 Task: Add an event with the title Second Client Appreciation Luncheon, date '2023/12/19', time 7:00 AM to 9:00 AMand add a description: Problem-Solving Activities aims to develop the problem-solving capabilities of your team members, enhance collaboration, and foster a culture of innovation within your organization. By immersing themselves in these activities, participants will gain valuable insights, strengthen their problem-solving skills, and develop a shared sense of purpose and accomplishment., put the event into Red category . Add location for the event as: Barcelona, Spain, logged in from the account softage.8@softage.netand send the event invitation to softage.10@softage.net and softage.6@softage.net. Set a reminder for the event 30 minutes before
Action: Mouse moved to (104, 152)
Screenshot: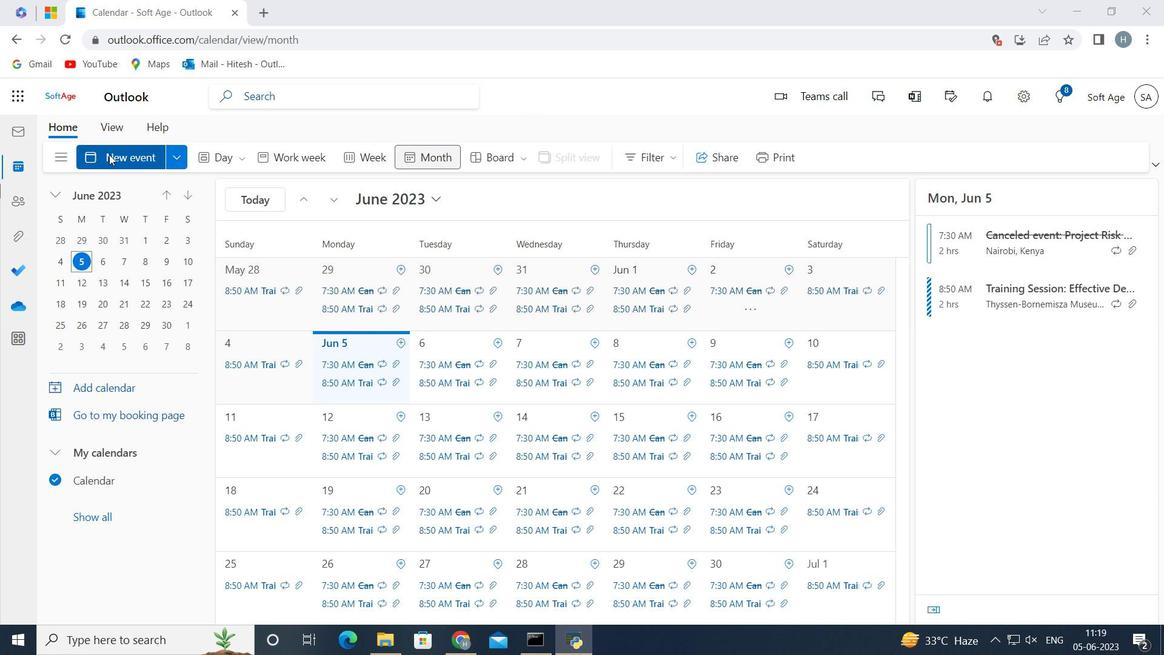 
Action: Mouse pressed left at (104, 152)
Screenshot: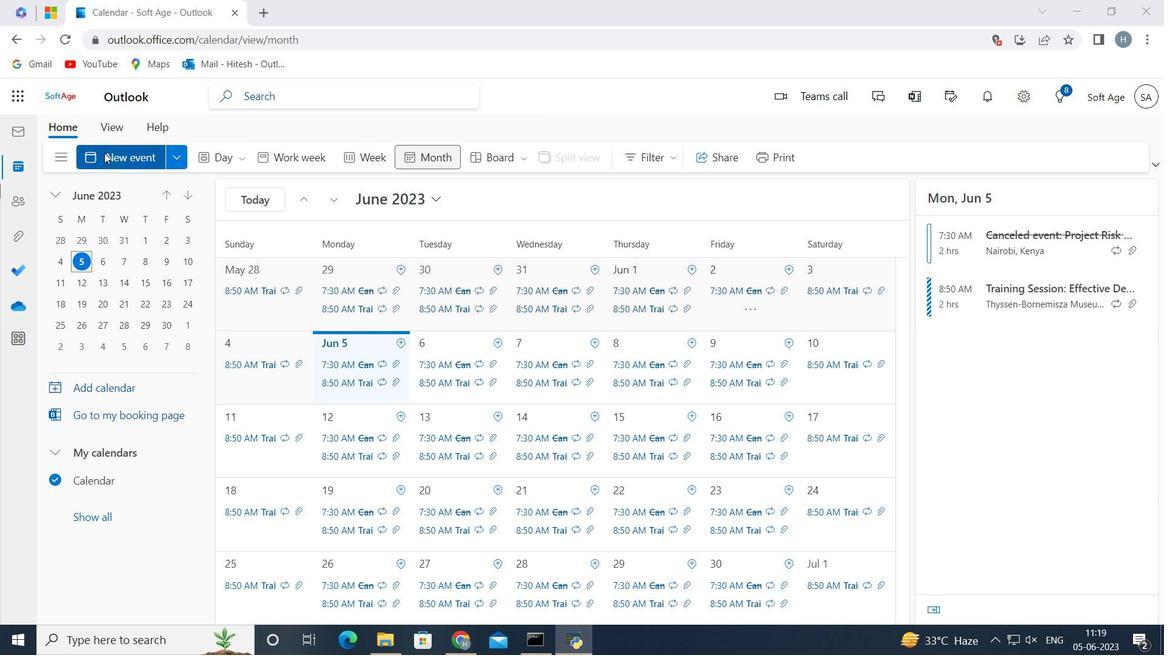 
Action: Mouse moved to (308, 248)
Screenshot: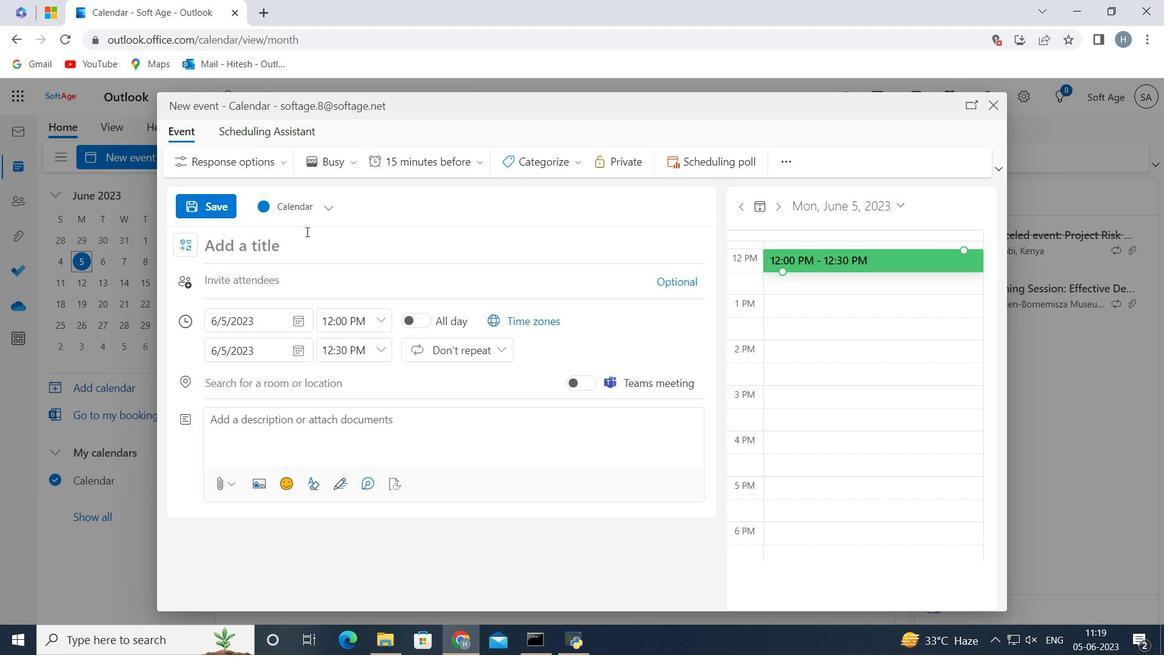 
Action: Mouse pressed left at (308, 248)
Screenshot: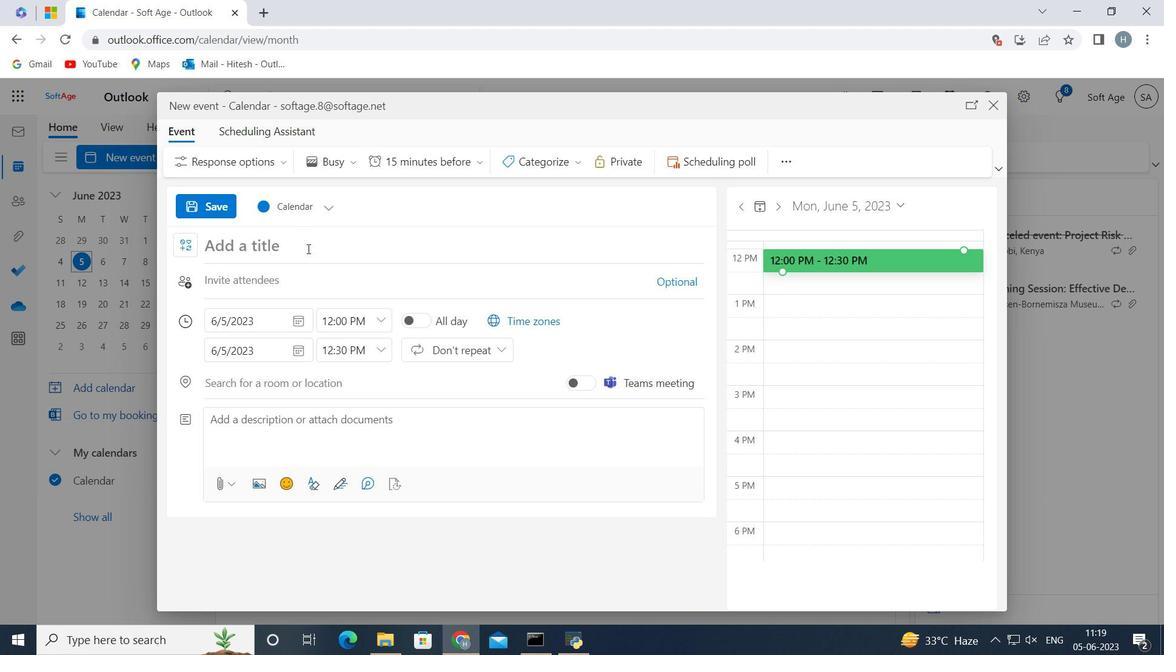 
Action: Key pressed <Key.shift>Second<Key.space><Key.shift>Client<Key.space><Key.shift>Appreciation<Key.space><Key.shift>Luncheon<Key.space>
Screenshot: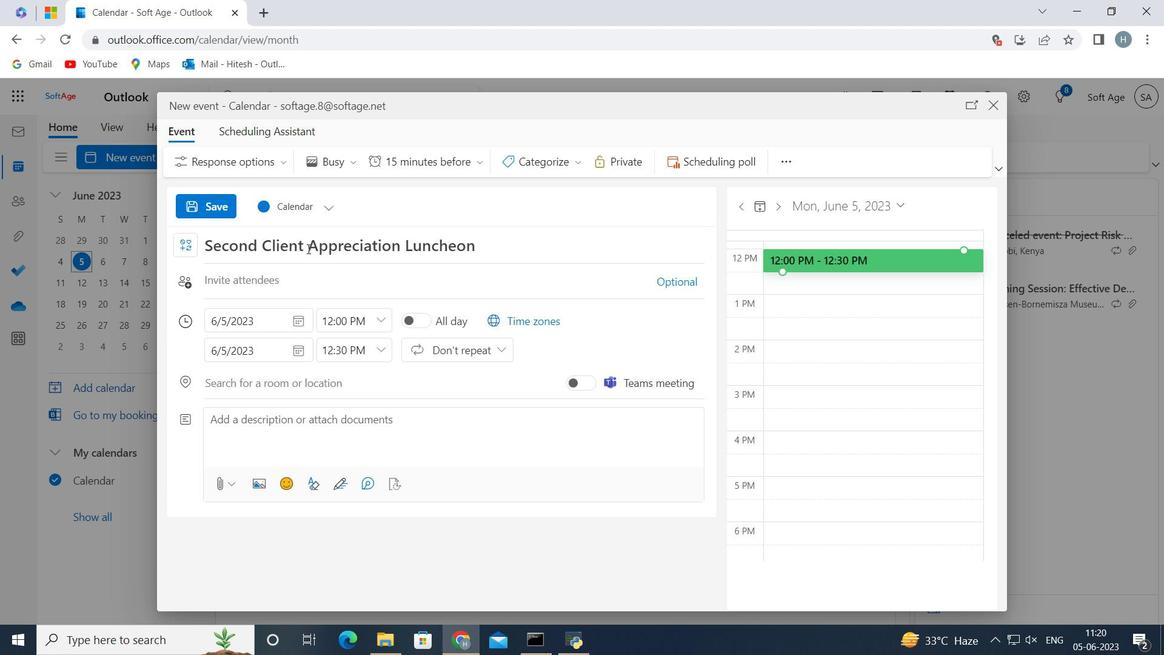 
Action: Mouse moved to (300, 317)
Screenshot: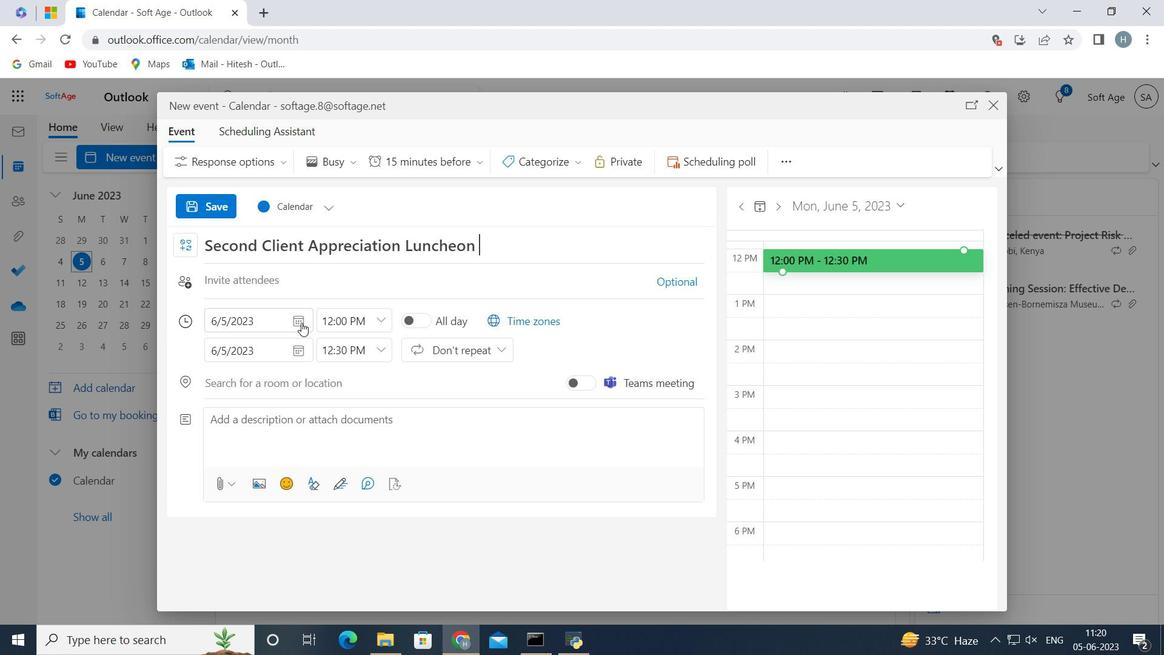 
Action: Mouse pressed left at (300, 317)
Screenshot: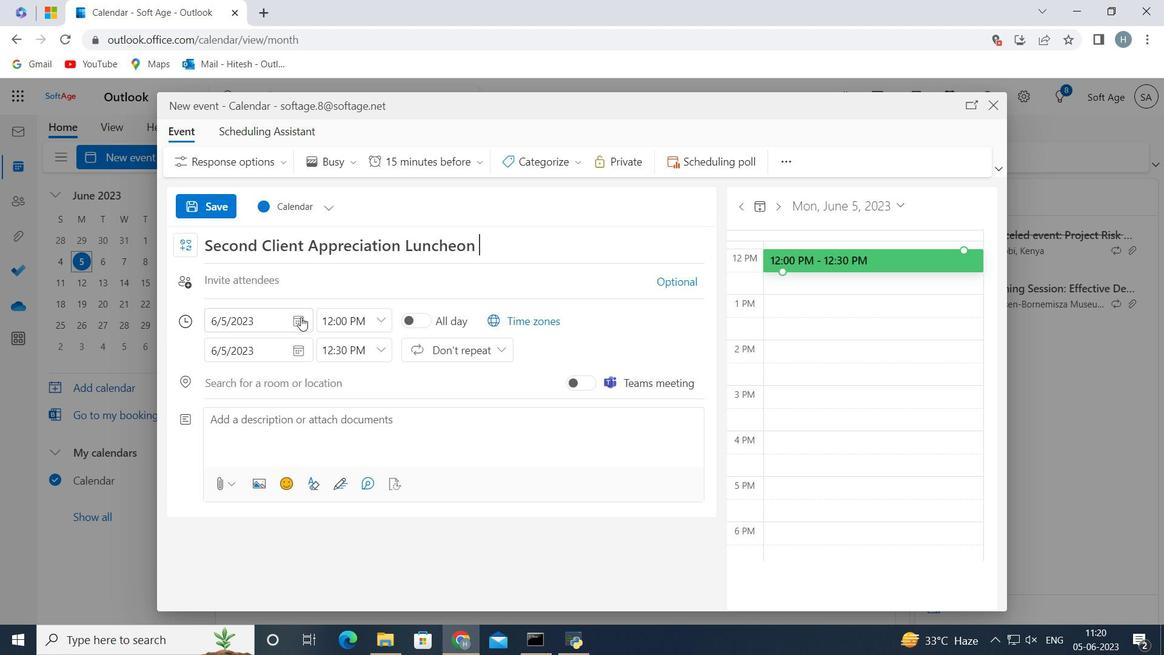 
Action: Mouse moved to (269, 347)
Screenshot: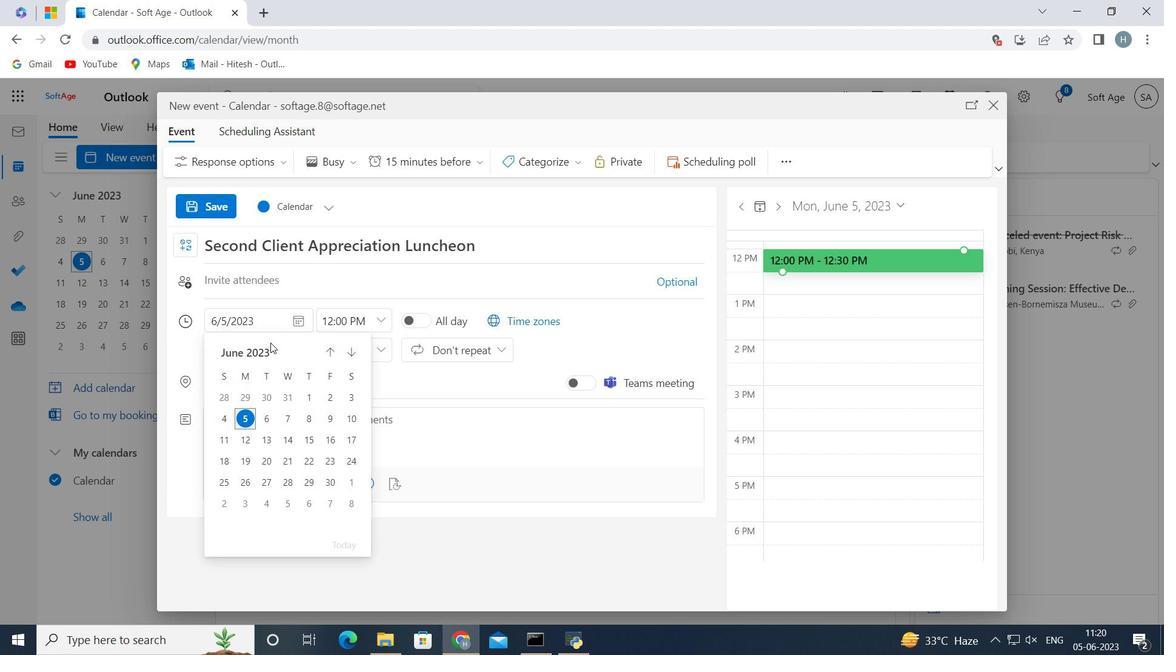 
Action: Mouse pressed left at (269, 347)
Screenshot: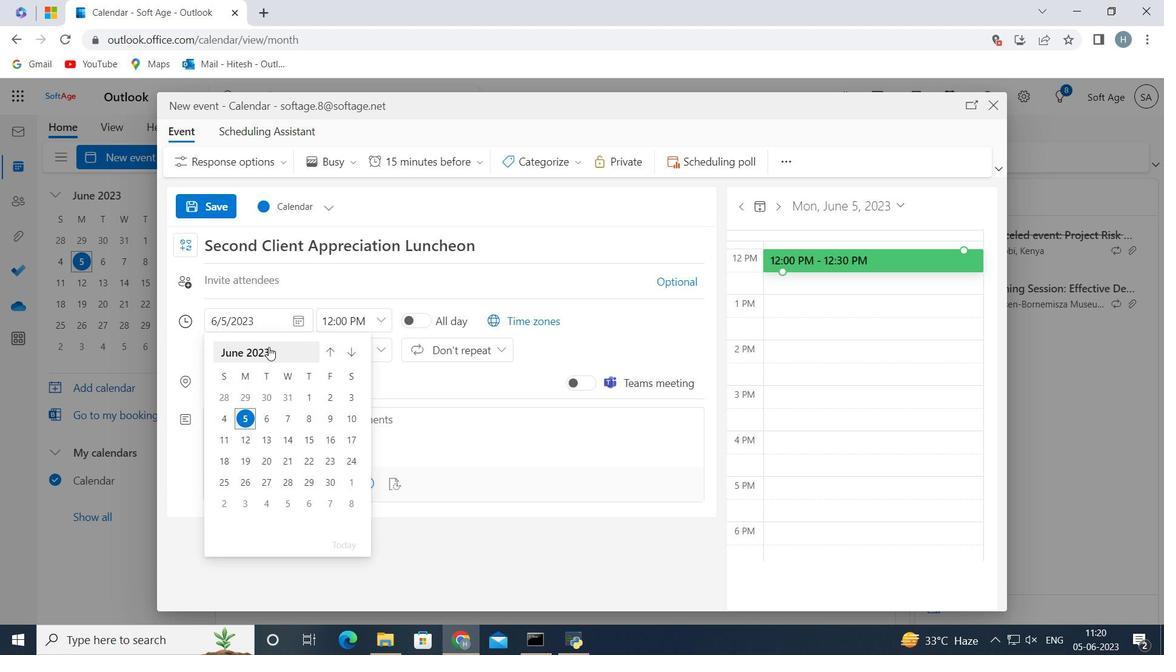 
Action: Mouse moved to (350, 462)
Screenshot: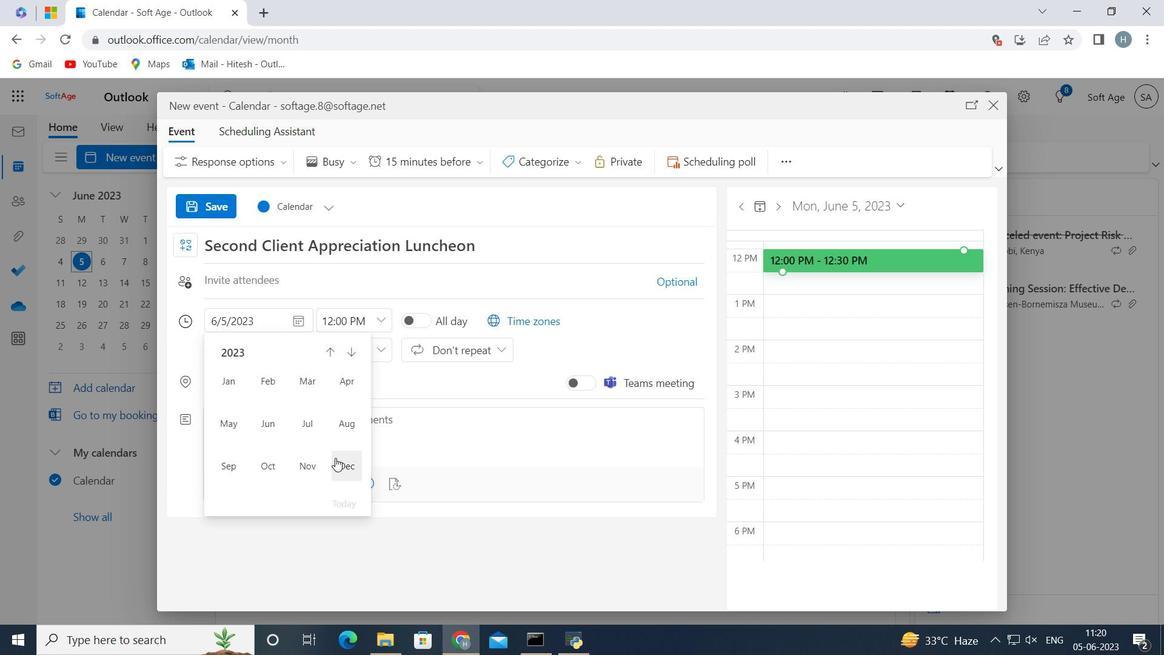 
Action: Mouse pressed left at (350, 462)
Screenshot: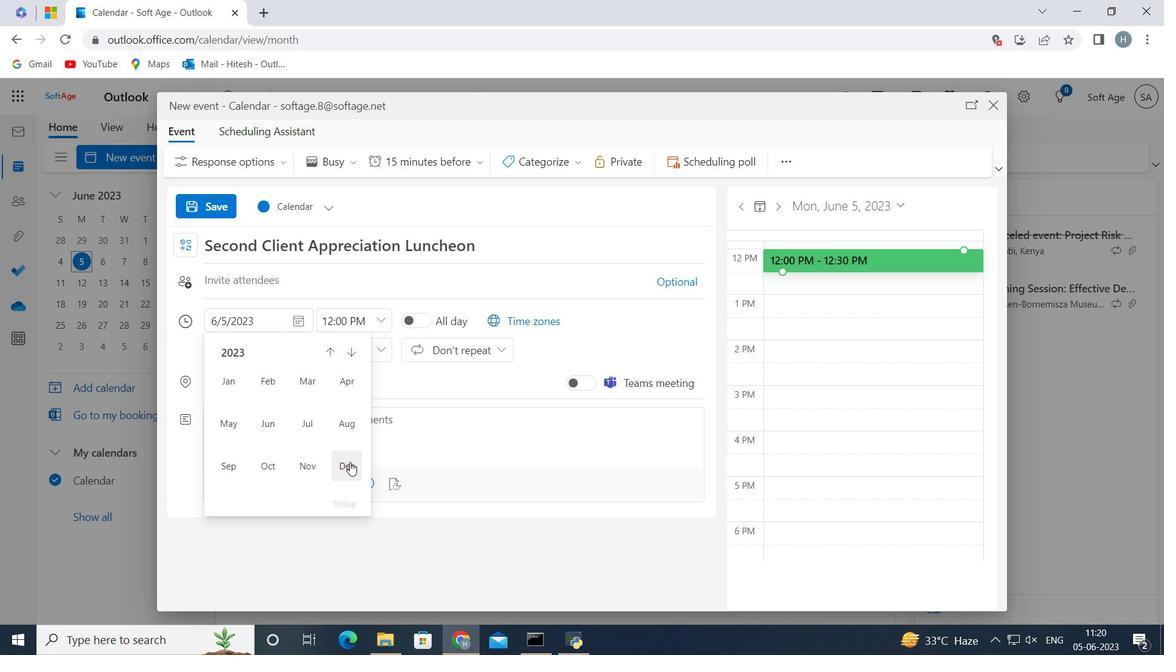 
Action: Mouse moved to (272, 460)
Screenshot: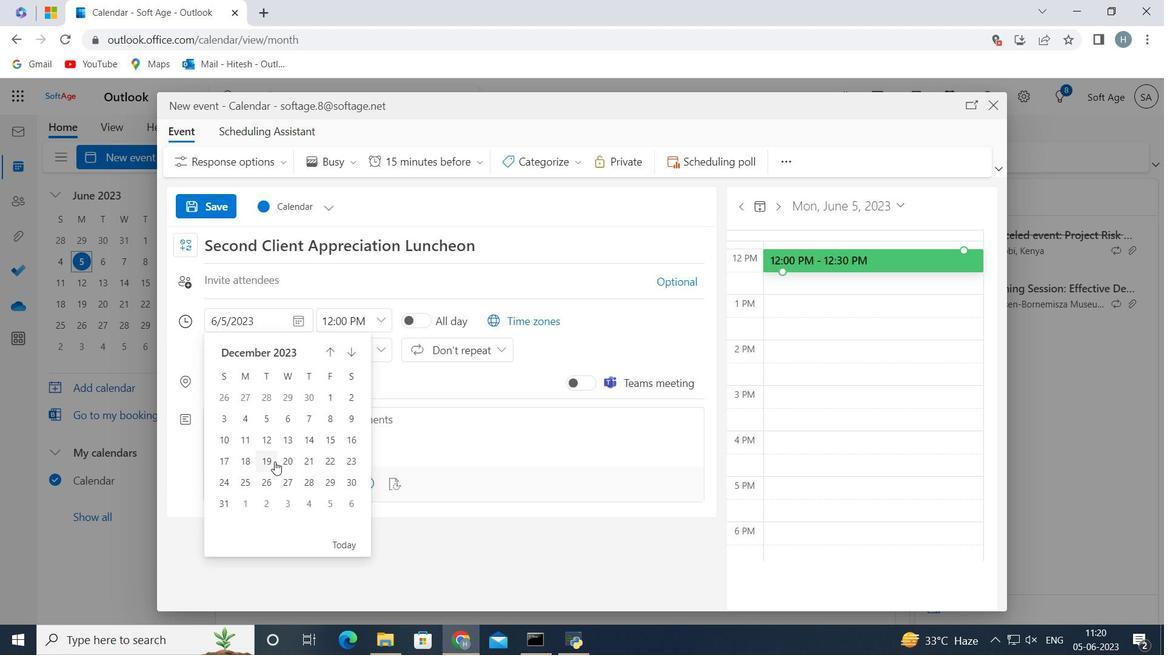 
Action: Mouse pressed left at (272, 460)
Screenshot: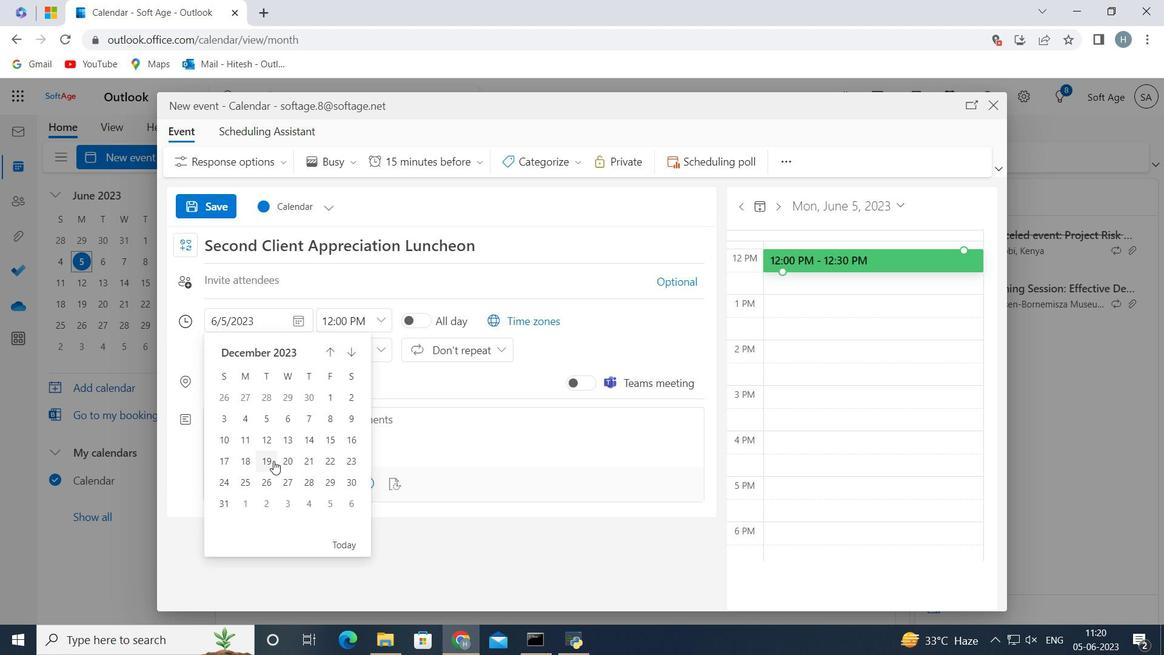 
Action: Mouse moved to (384, 314)
Screenshot: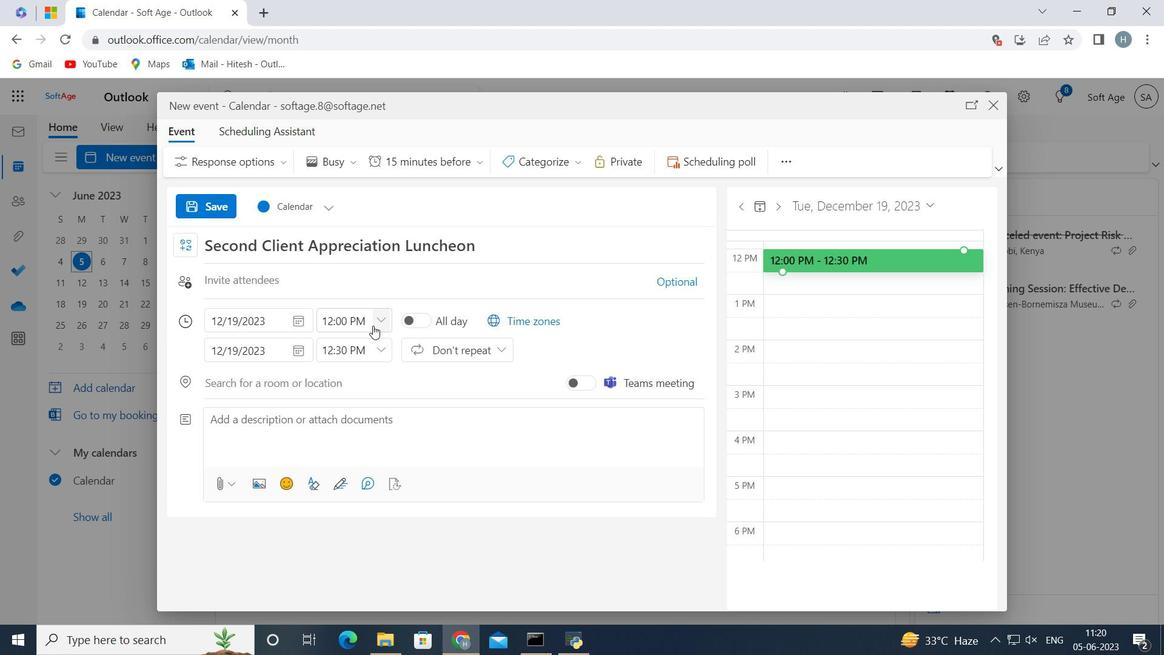 
Action: Mouse pressed left at (384, 314)
Screenshot: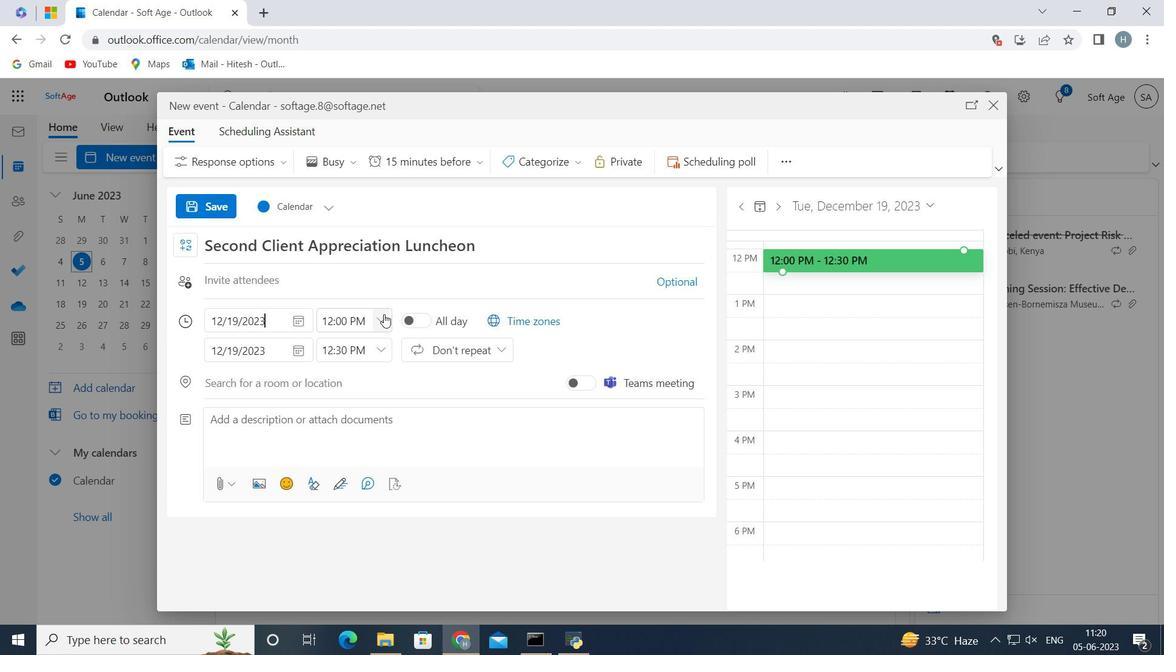 
Action: Mouse moved to (340, 393)
Screenshot: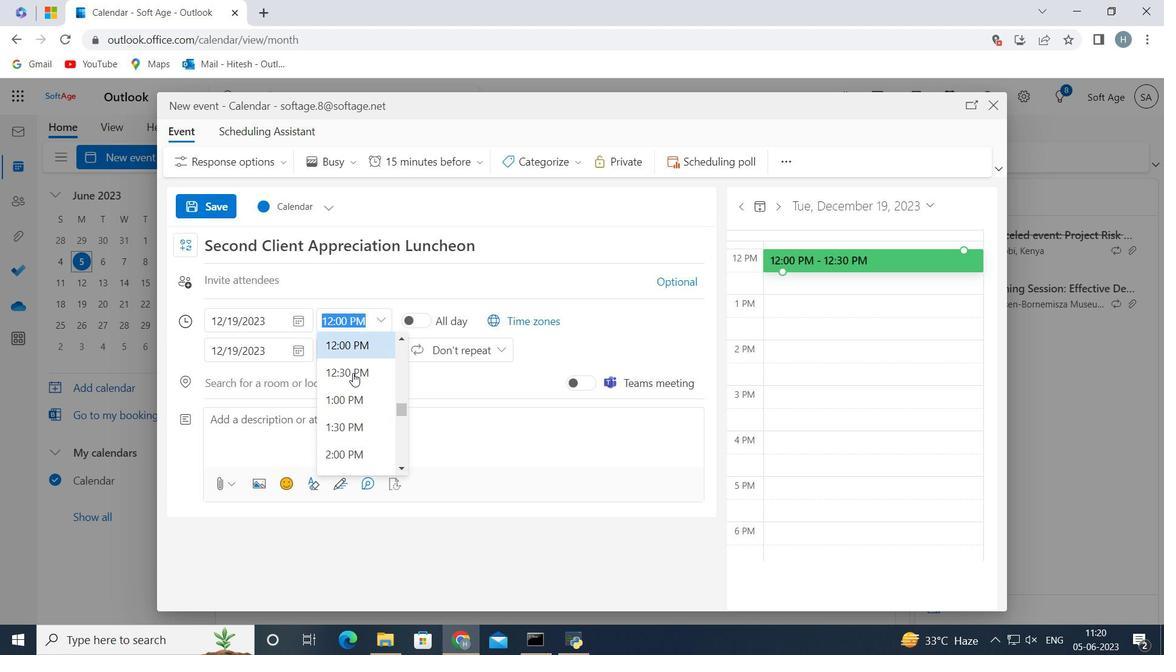 
Action: Mouse scrolled (340, 393) with delta (0, 0)
Screenshot: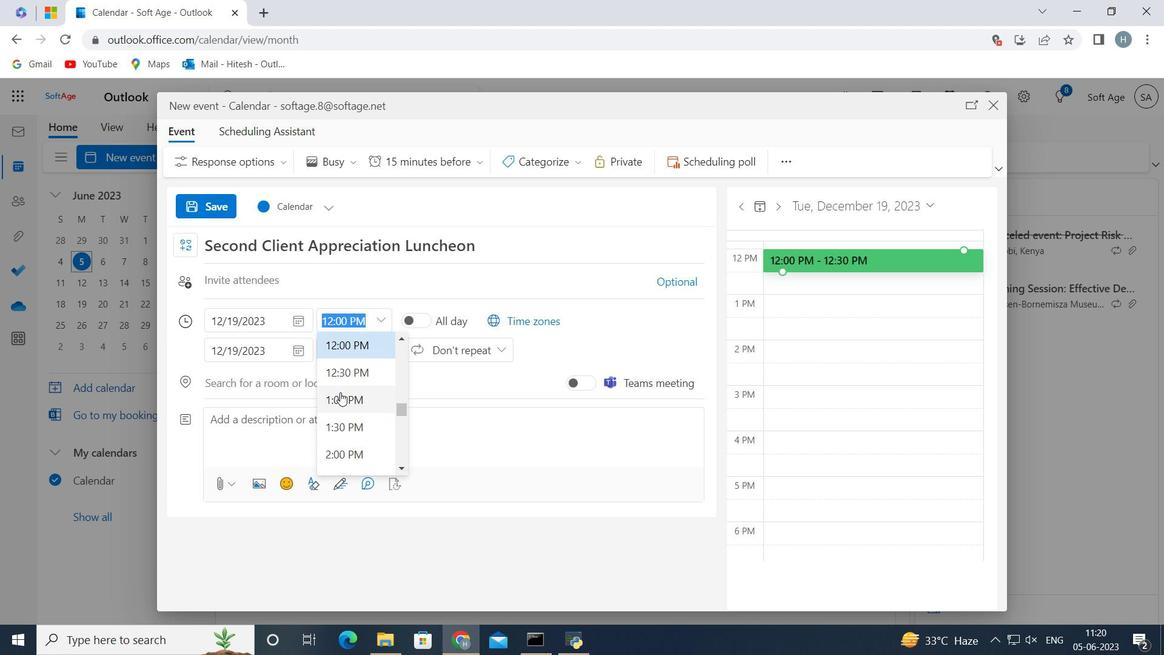 
Action: Mouse scrolled (340, 393) with delta (0, 0)
Screenshot: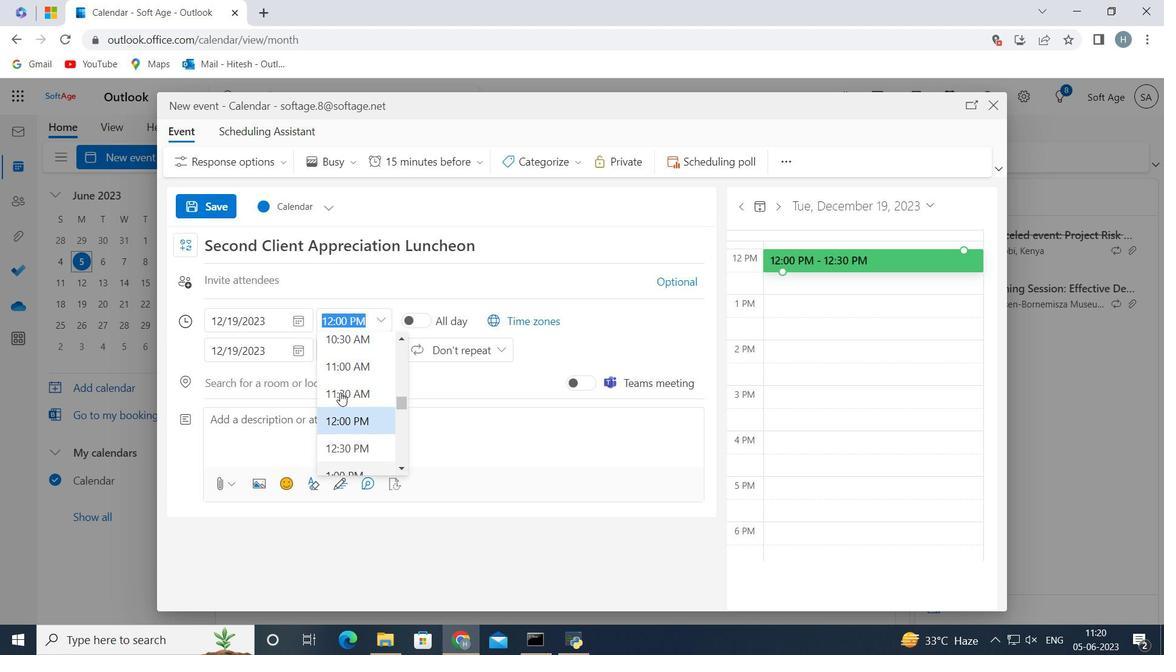 
Action: Mouse scrolled (340, 393) with delta (0, 0)
Screenshot: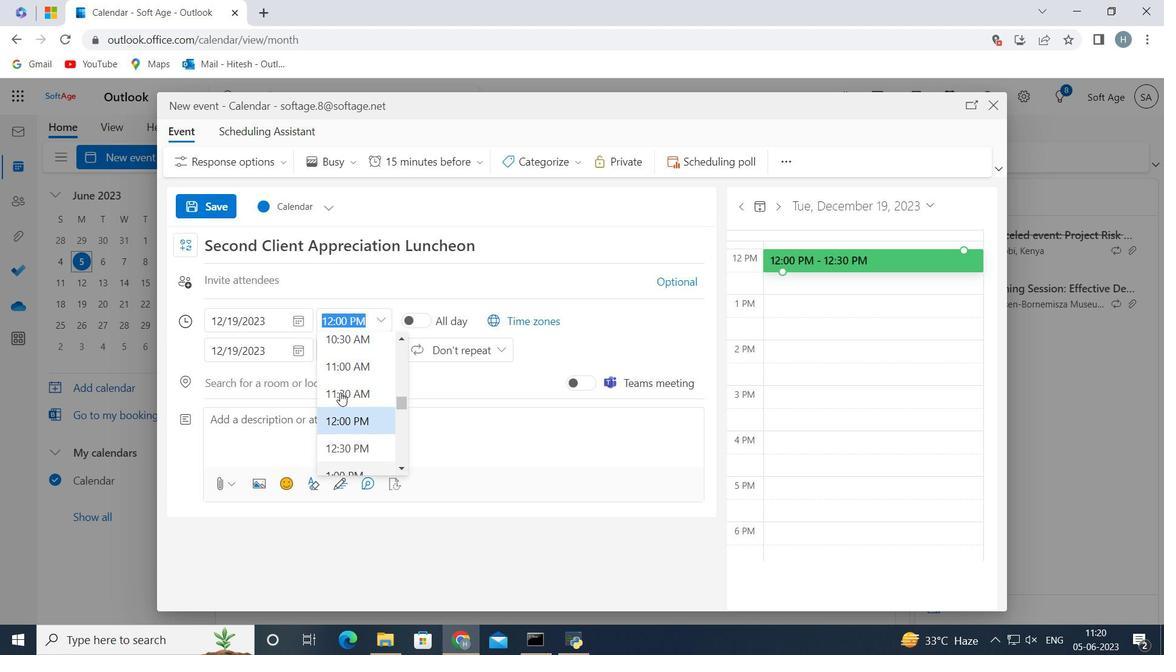 
Action: Mouse scrolled (340, 393) with delta (0, 0)
Screenshot: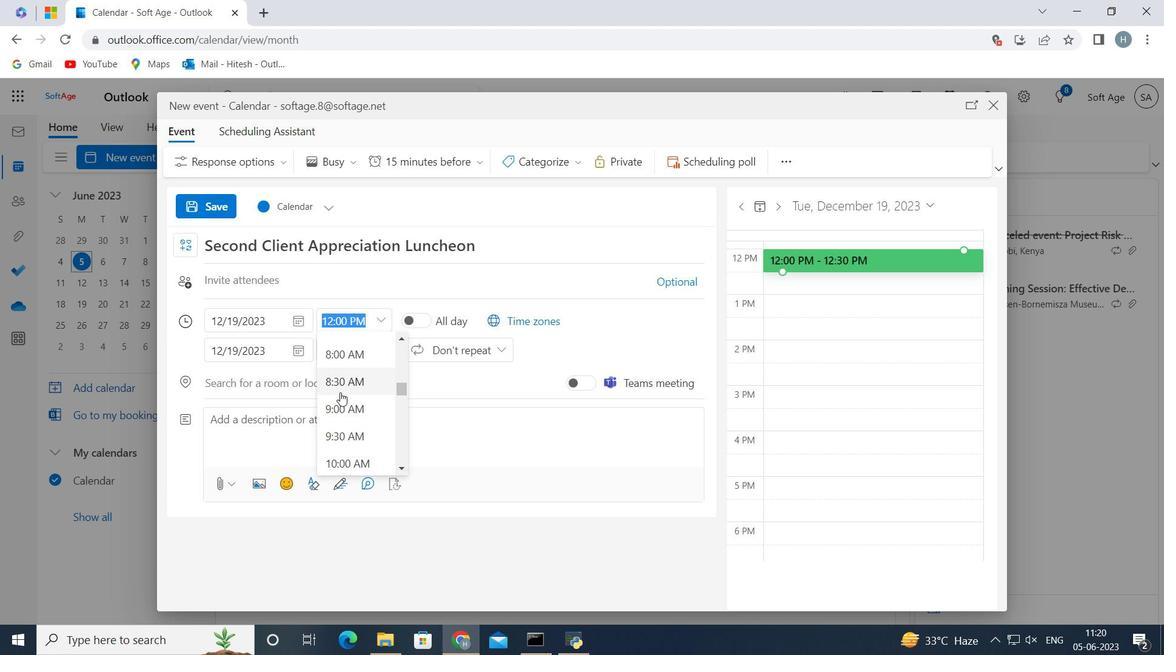 
Action: Mouse moved to (343, 378)
Screenshot: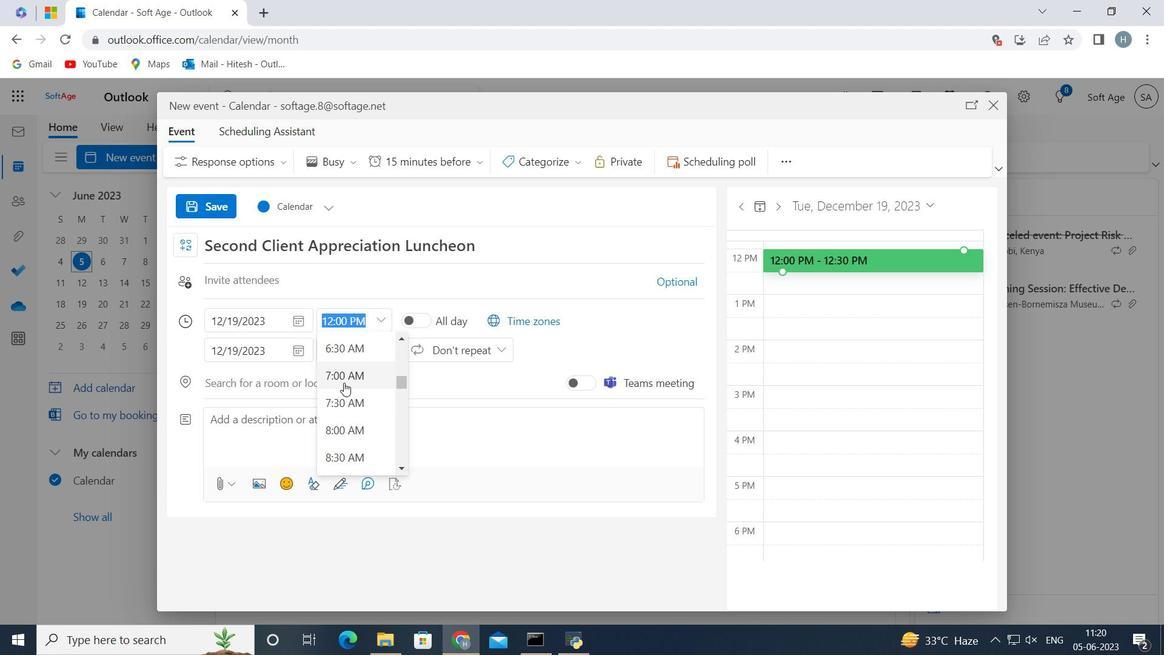 
Action: Mouse pressed left at (343, 378)
Screenshot: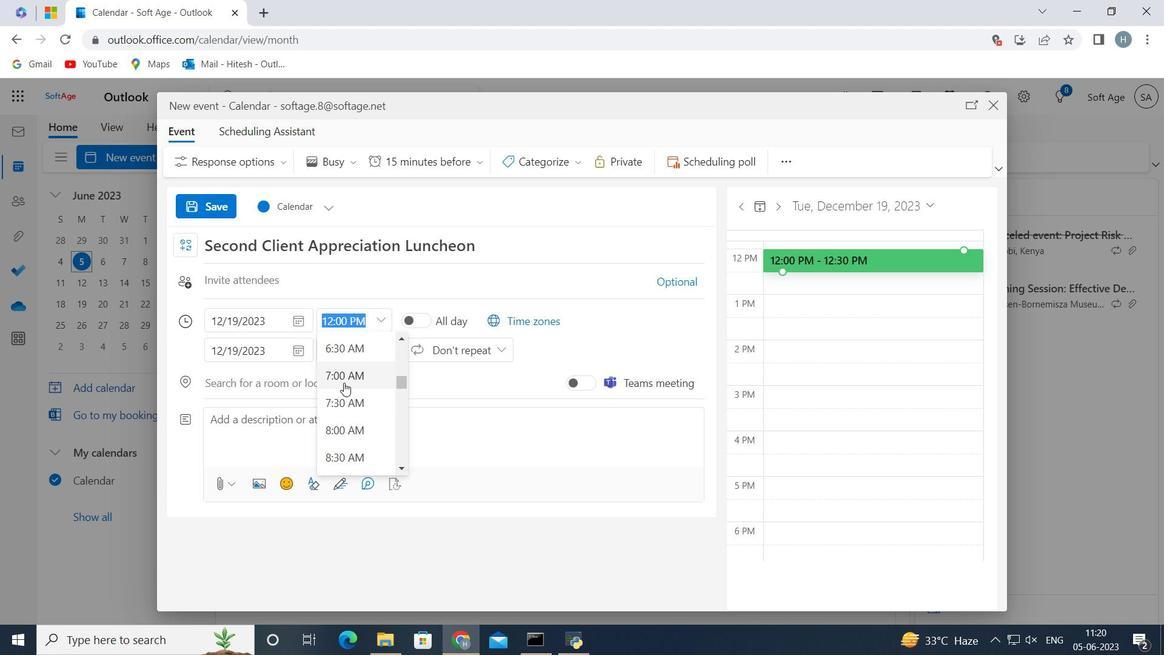 
Action: Mouse moved to (375, 352)
Screenshot: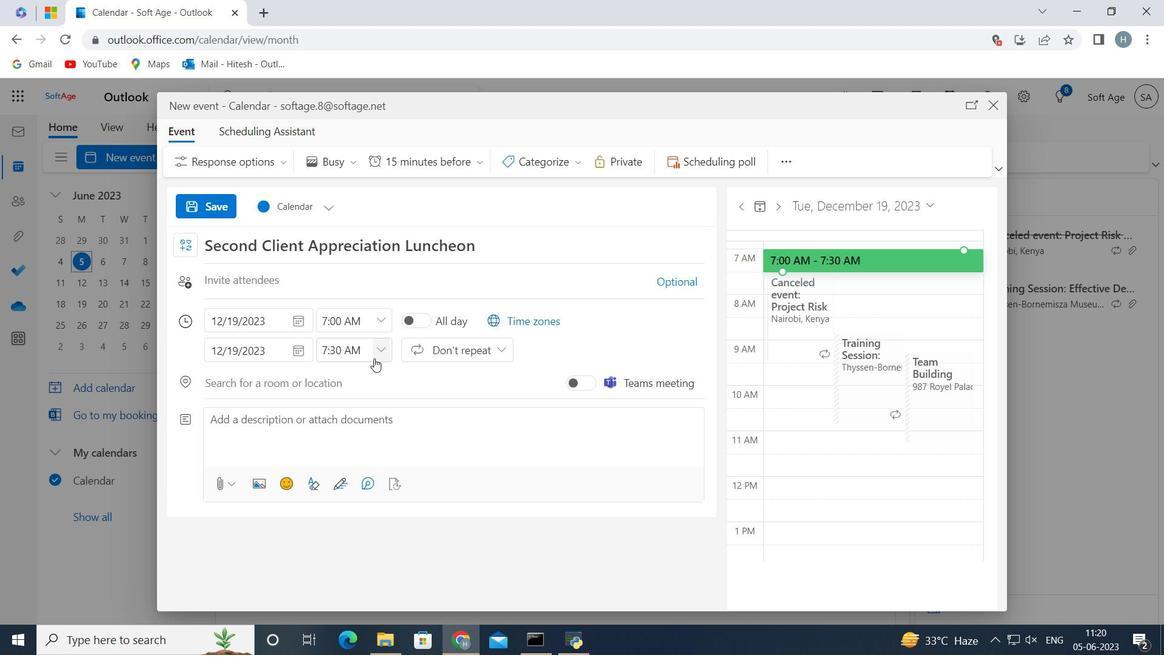 
Action: Mouse pressed left at (375, 352)
Screenshot: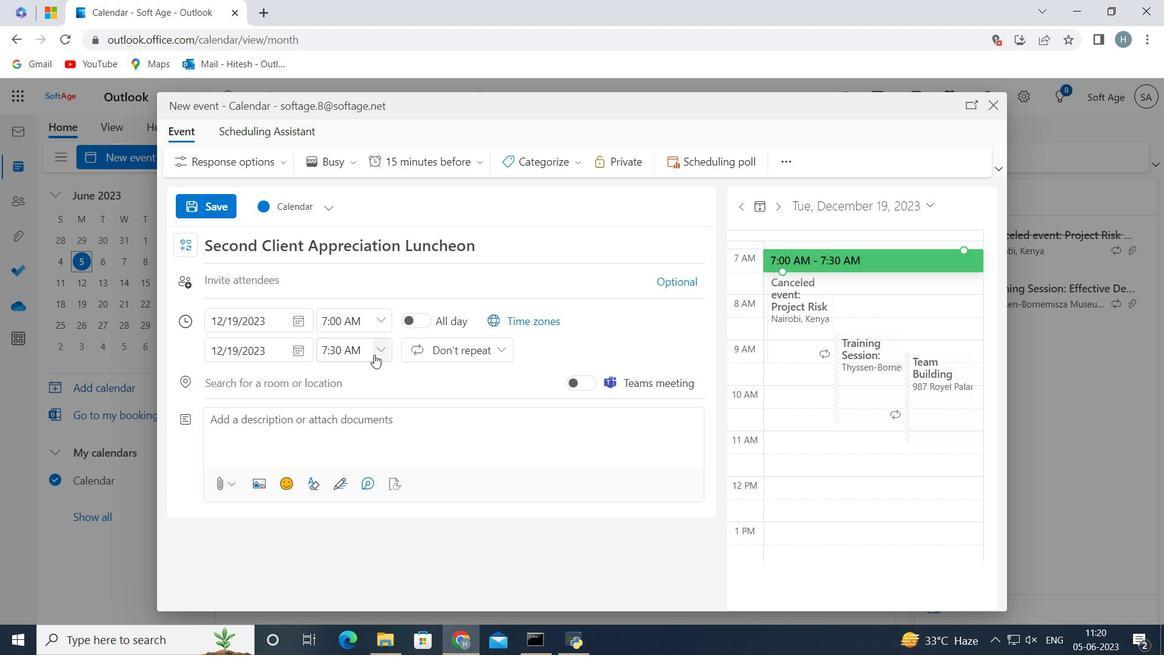 
Action: Mouse moved to (374, 448)
Screenshot: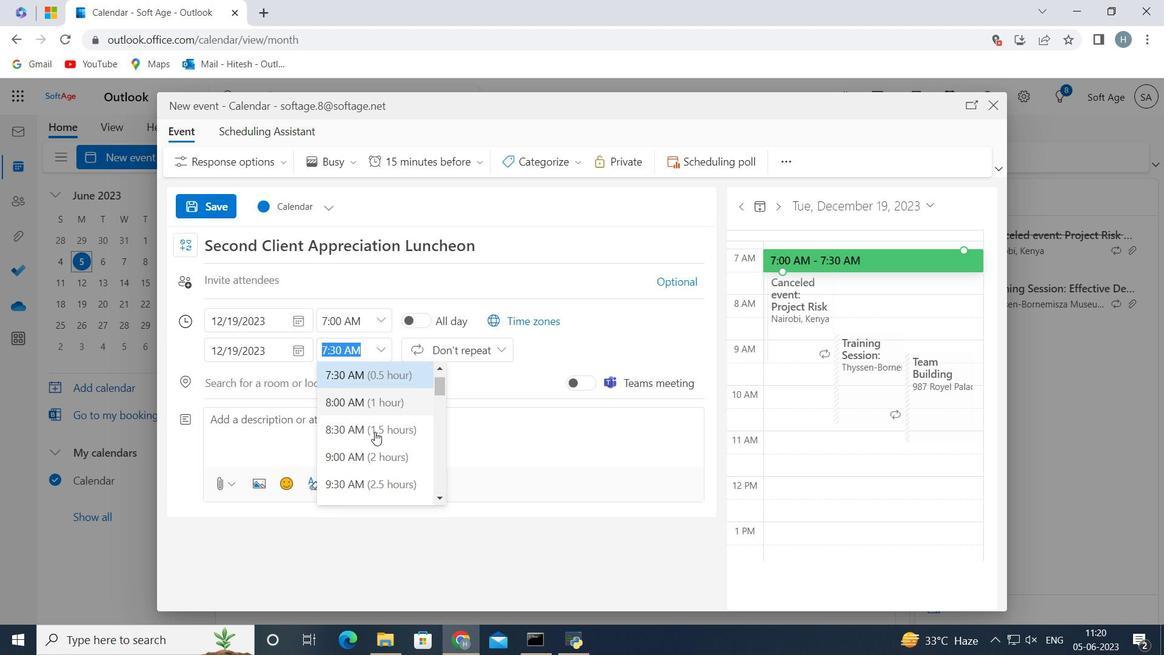 
Action: Mouse pressed left at (374, 448)
Screenshot: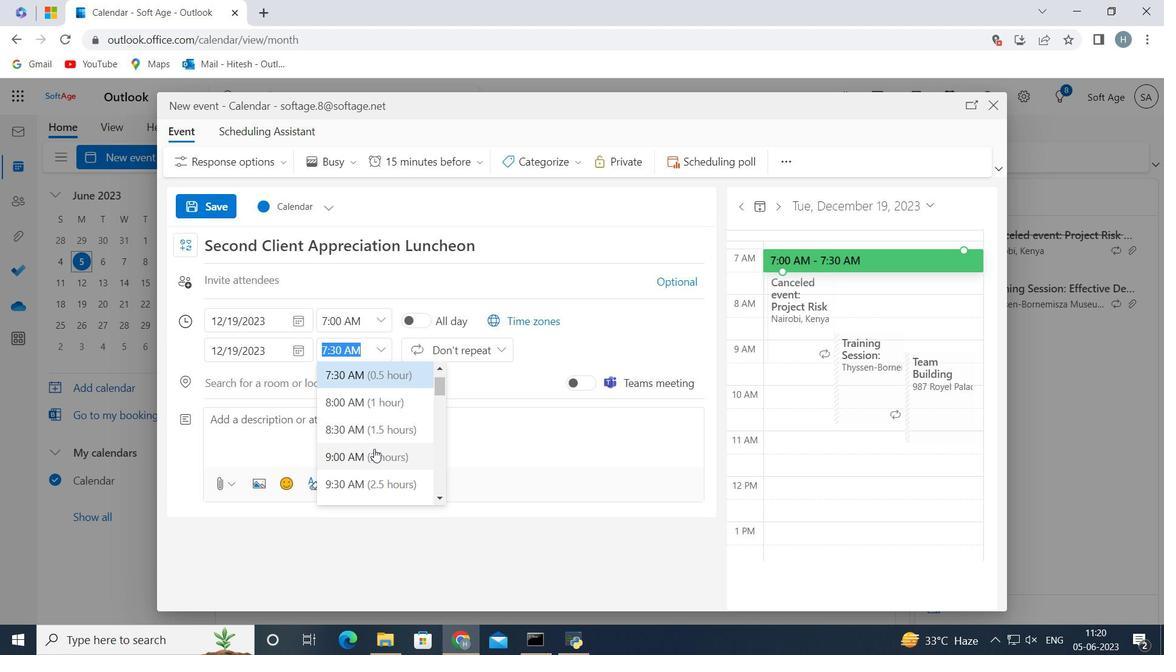 
Action: Mouse moved to (371, 423)
Screenshot: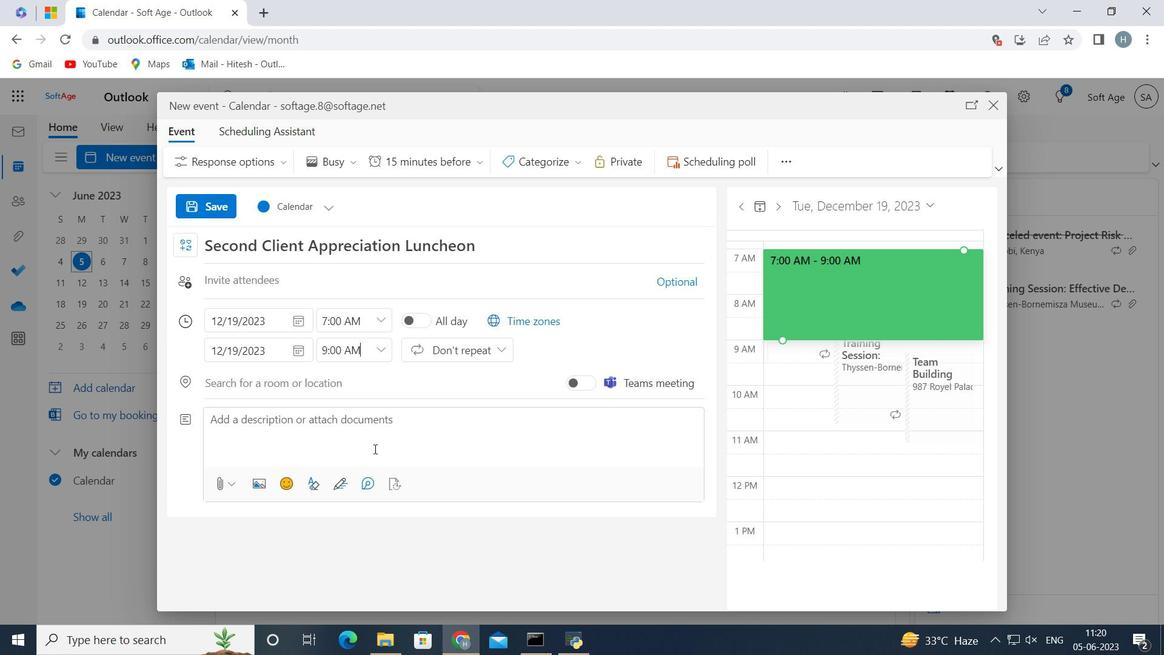 
Action: Mouse pressed left at (371, 423)
Screenshot: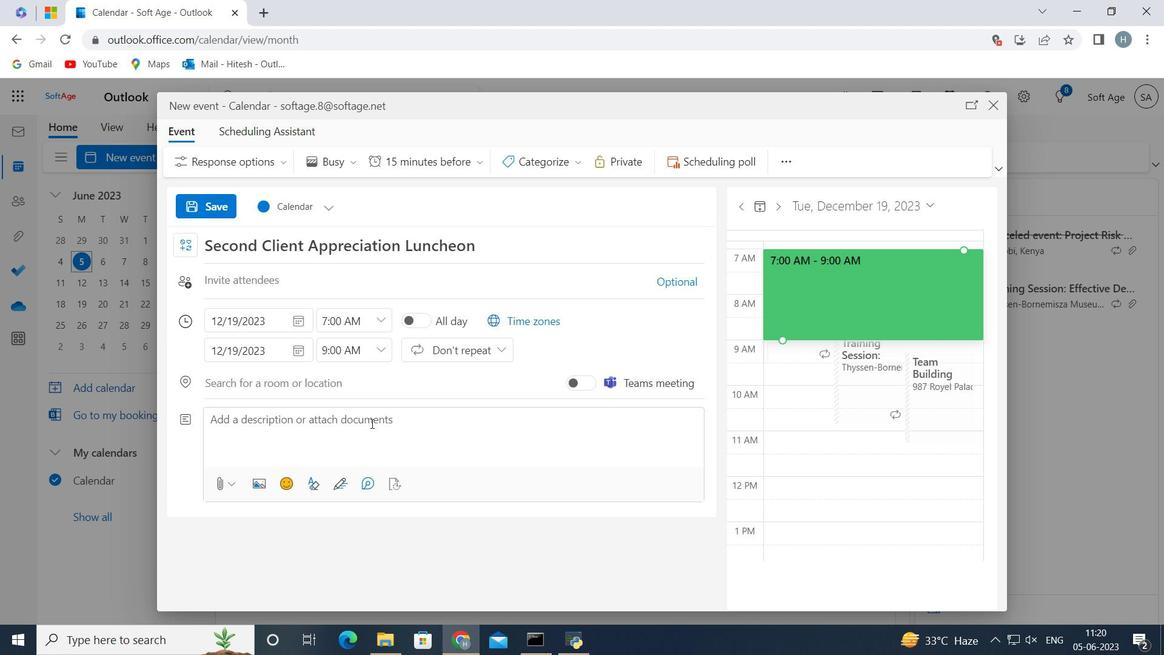 
Action: Key pressed <Key.shift>Problem-<Key.shift>Solving<Key.space><Key.shift>Activities<Key.space>aims<Key.space>to<Key.space>develop<Key.space>the<Key.space>problem-solving<Key.space>capabilities<Key.space>of<Key.space>your<Key.space>team<Key.space>members,<Key.space>enhance<Key.space>collaboration,<Key.space>and<Key.space>foster<Key.space>a<Key.space>culture<Key.space>of<Key.space>innovation<Key.space>within<Key.space>your<Key.space>organix<Key.backspace>zation.<Key.space><Key.shift>By<Key.space>immersing<Key.space>themselves<Key.space>in<Key.space>these<Key.space>activities,<Key.space>participants<Key.space>will<Key.space>gain<Key.space>valuable<Key.space>insights,<Key.space>strenght<Key.backspace><Key.backspace>then<Key.space>their<Key.space>problem-solving<Key.space>skills,<Key.space>and<Key.space>develop<Key.space>a<Key.space>shared<Key.space>sense<Key.space>of<Key.space>purpose<Key.space>and<Key.space>accop<Key.backspace>mplishment.<Key.space>
Screenshot: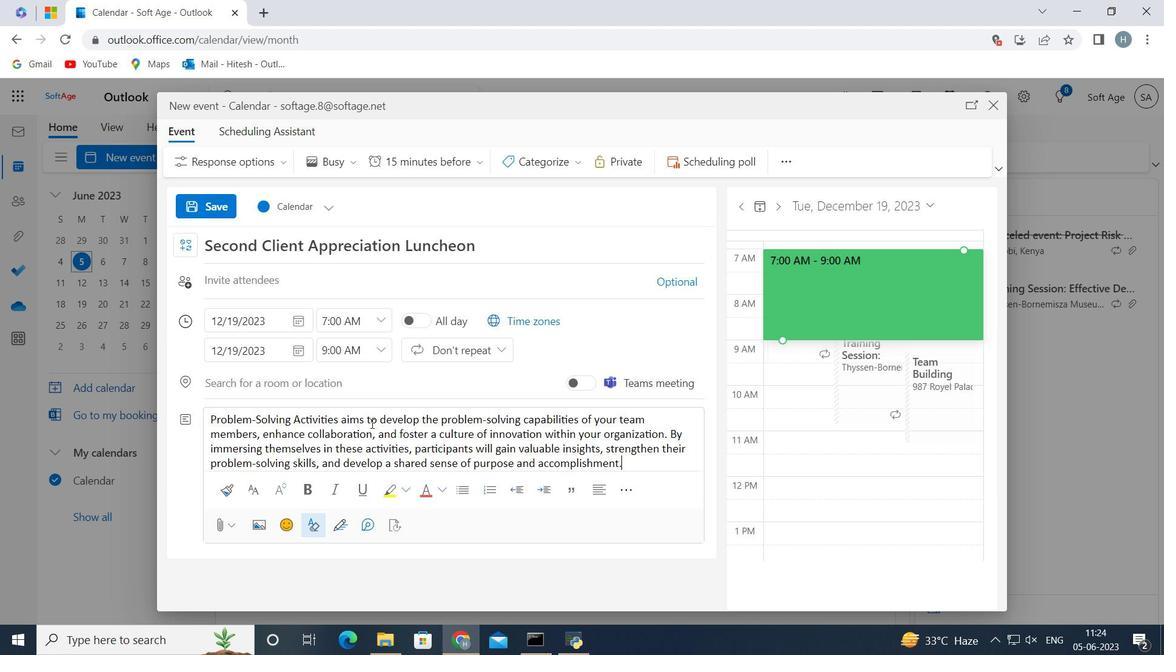 
Action: Mouse moved to (571, 162)
Screenshot: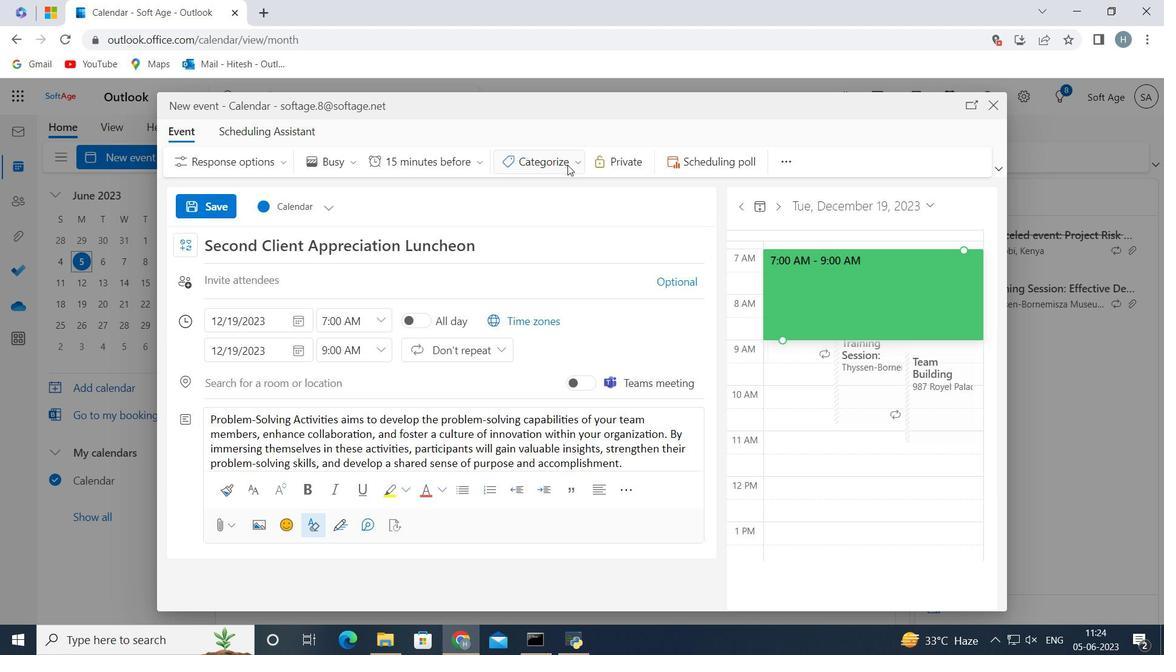 
Action: Mouse pressed left at (571, 162)
Screenshot: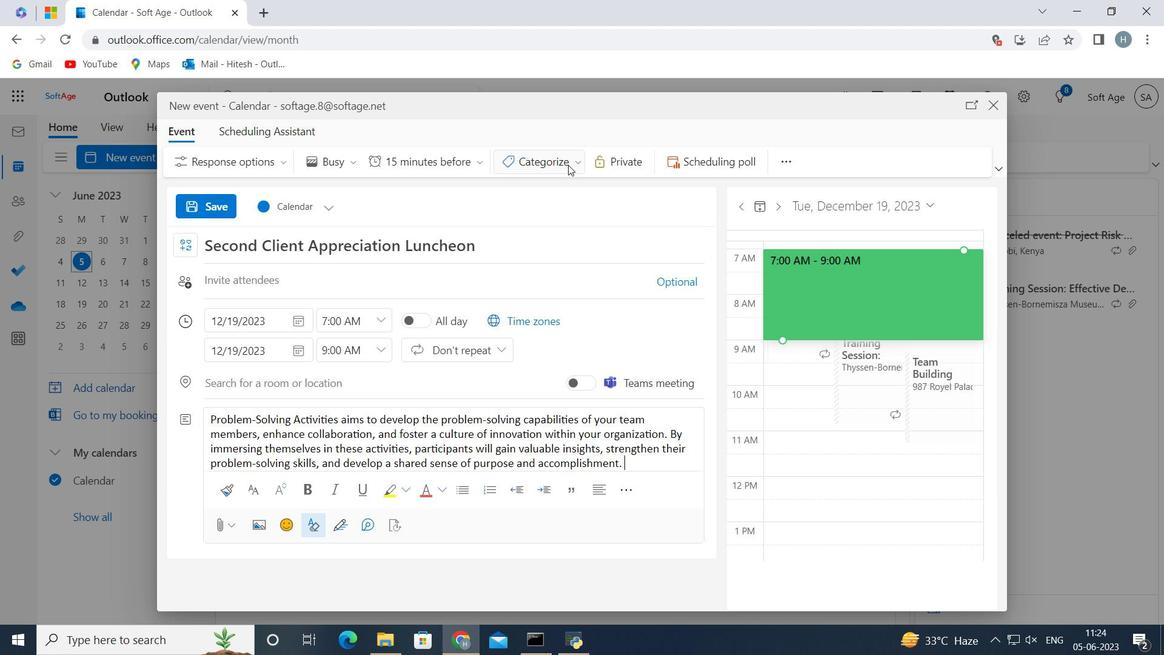 
Action: Mouse moved to (538, 280)
Screenshot: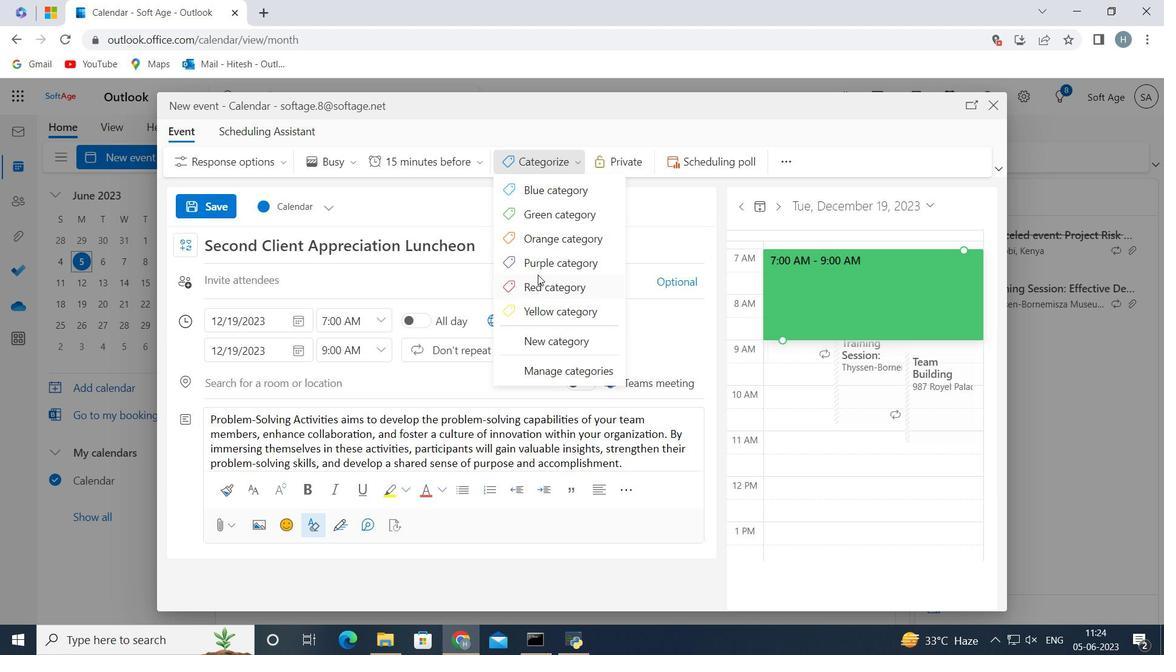 
Action: Mouse pressed left at (538, 280)
Screenshot: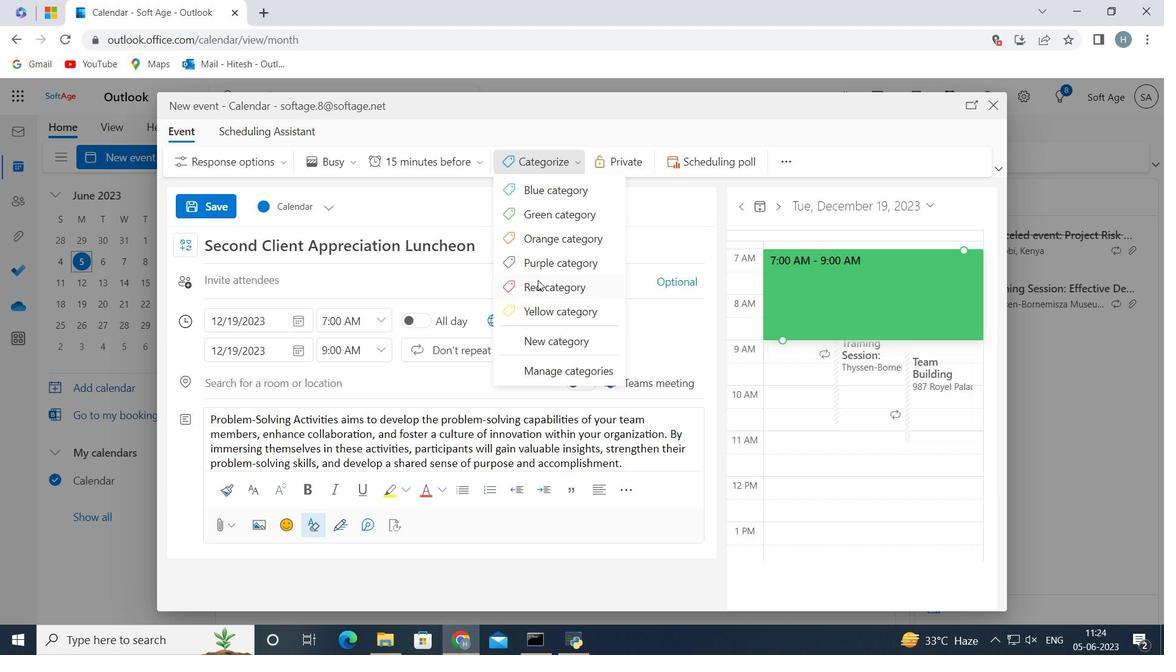
Action: Mouse moved to (376, 383)
Screenshot: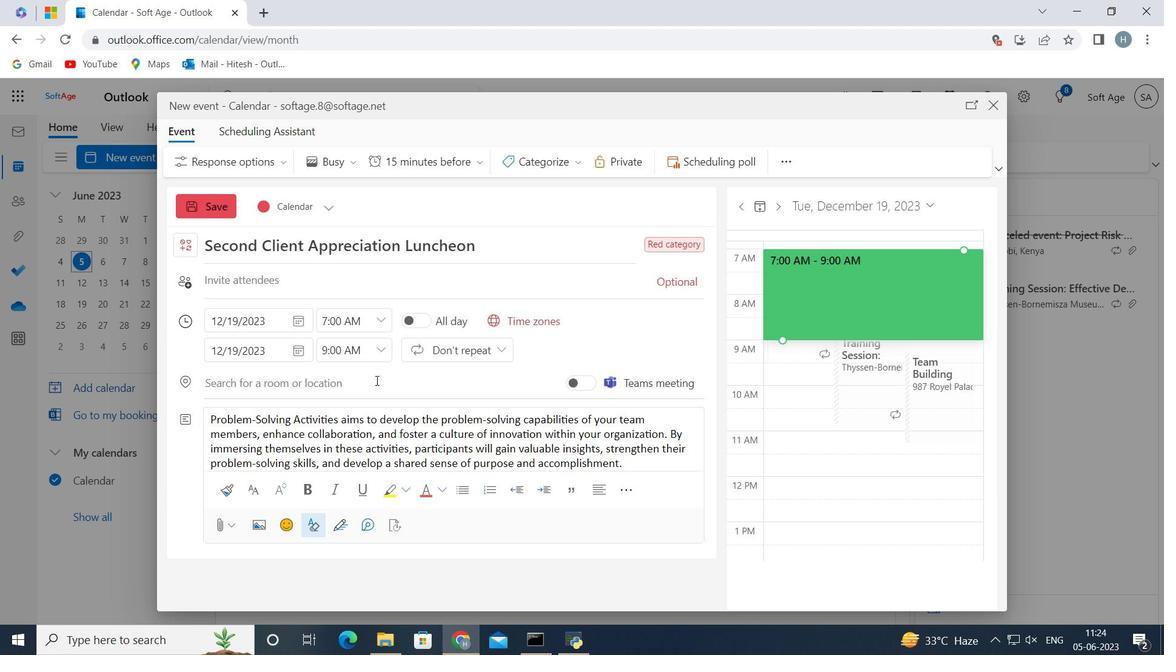 
Action: Mouse pressed left at (376, 383)
Screenshot: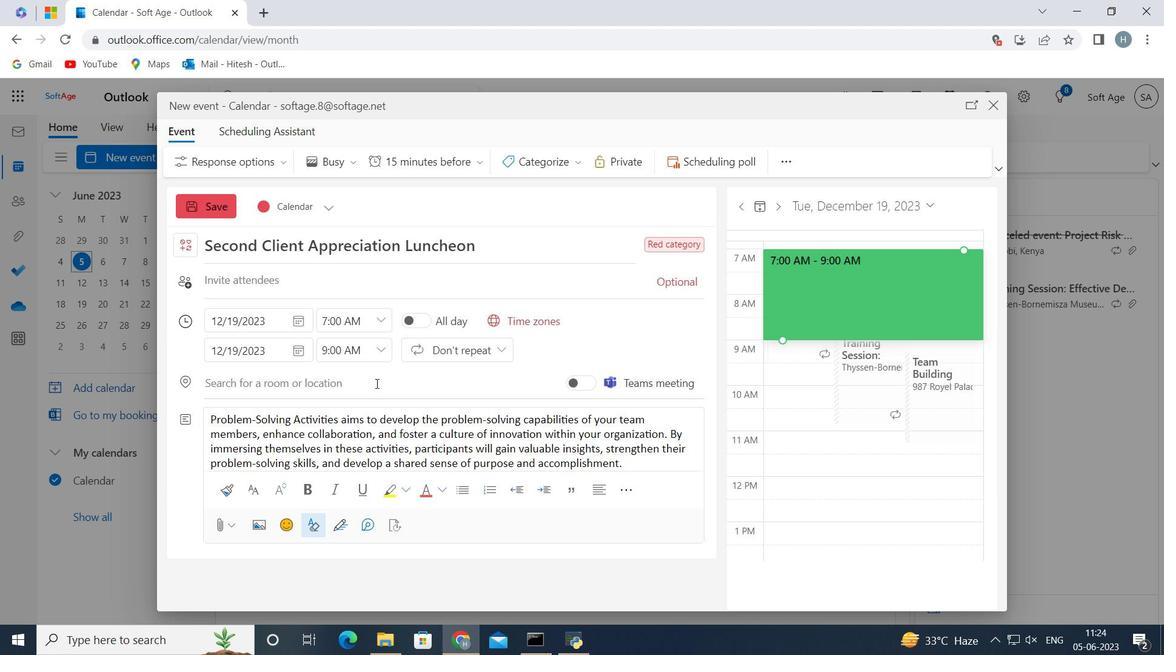 
Action: Key pressed <Key.shift>Barcelona,<Key.space><Key.shift><Key.shift><Key.shift><Key.shift><Key.shift><Key.shift><Key.shift><Key.shift><Key.shift><Key.shift><Key.shift>Spain<Key.space>
Screenshot: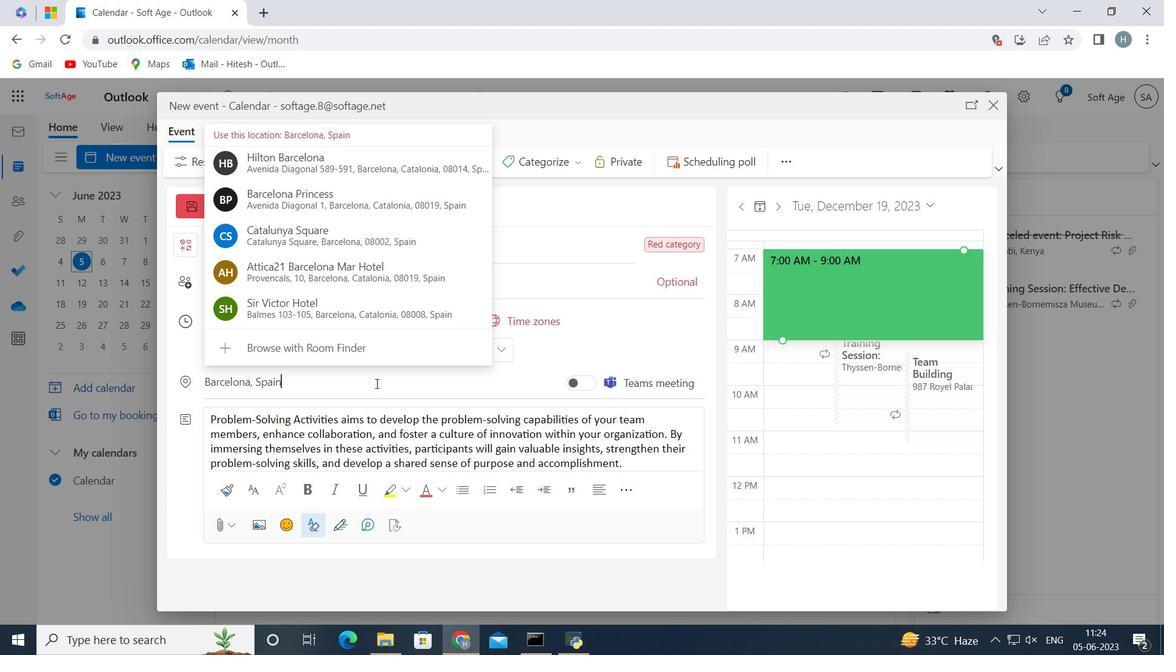 
Action: Mouse moved to (622, 317)
Screenshot: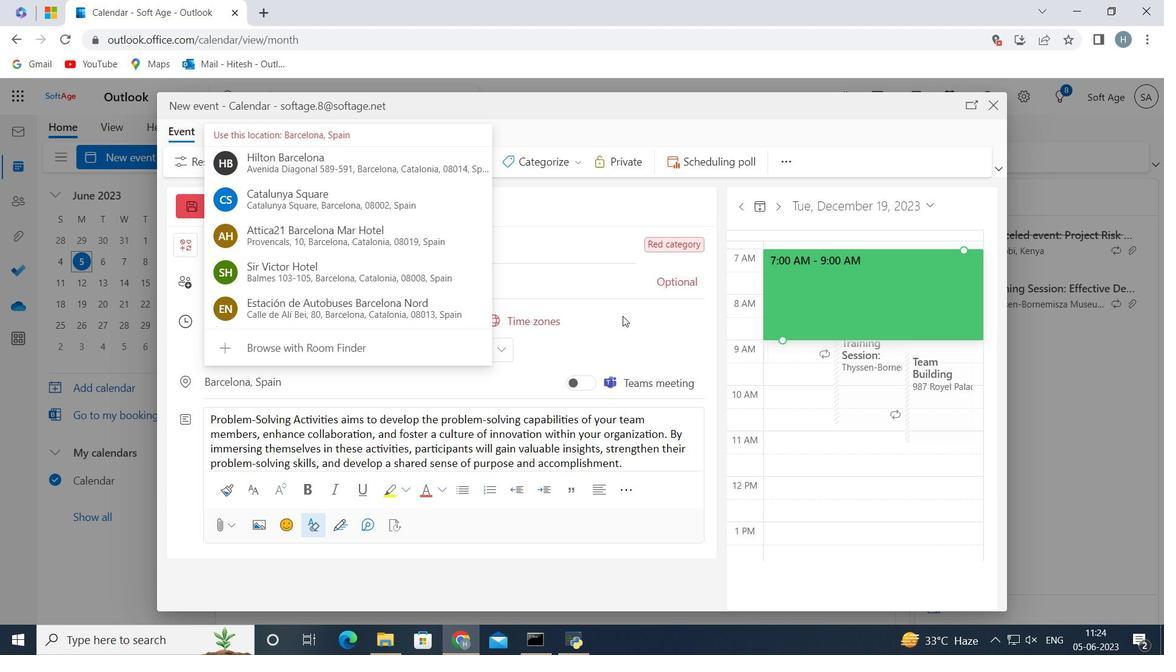 
Action: Mouse pressed left at (622, 317)
Screenshot: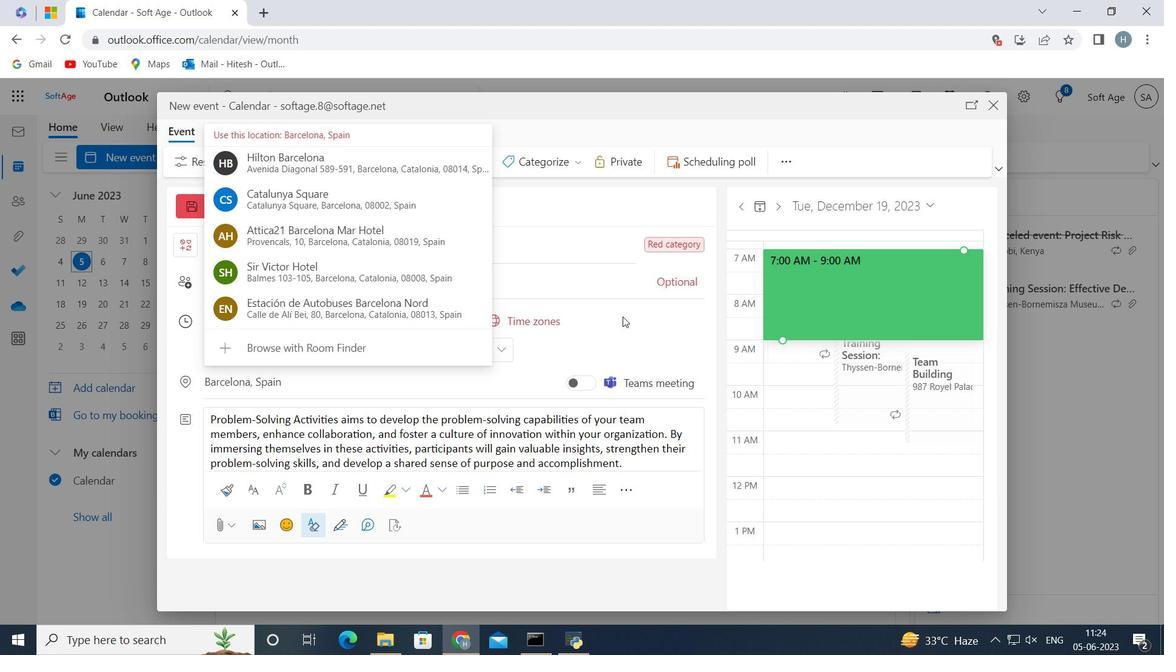 
Action: Mouse moved to (519, 277)
Screenshot: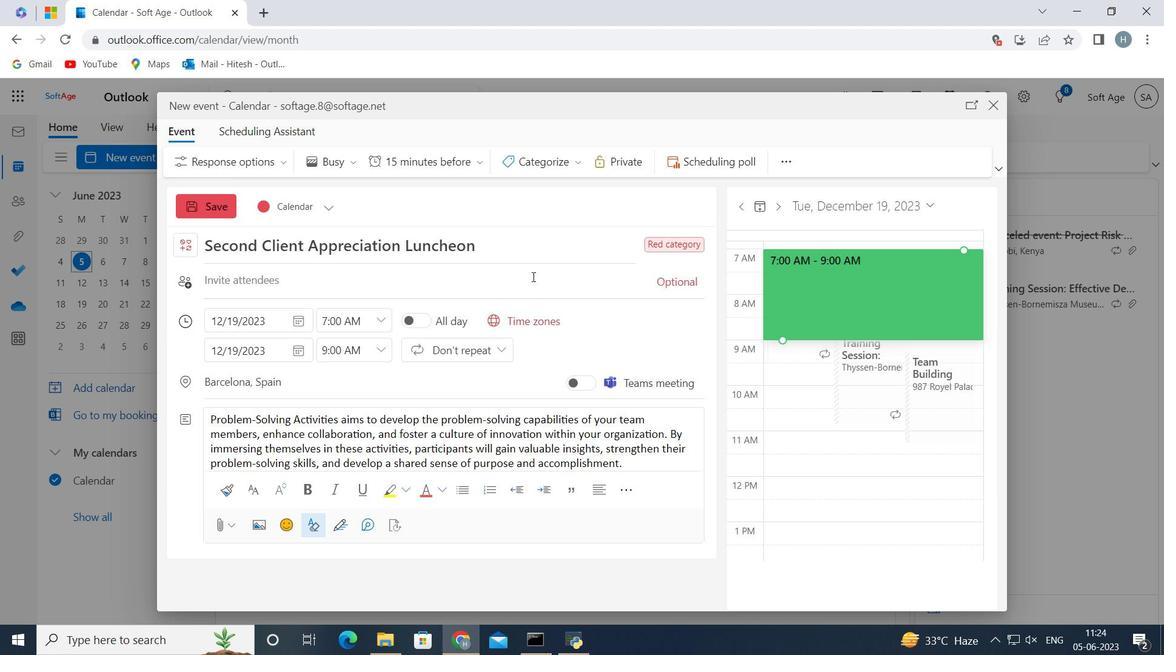 
Action: Mouse pressed left at (519, 277)
Screenshot: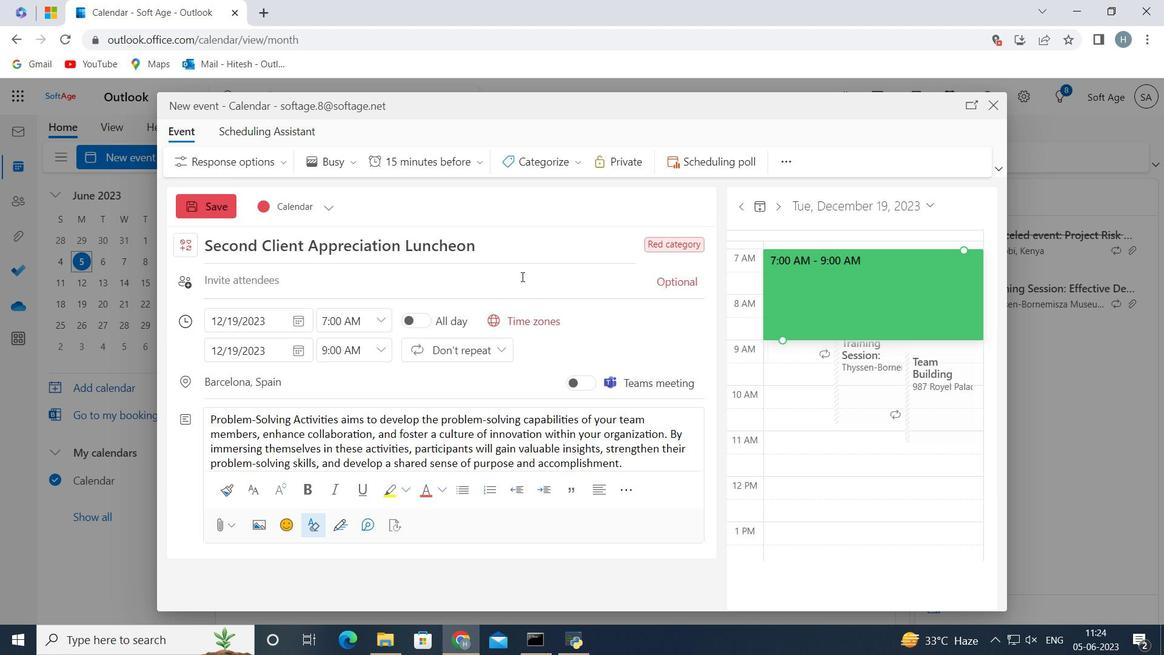 
Action: Key pressed softage.10<Key.shift>@softage.net
Screenshot: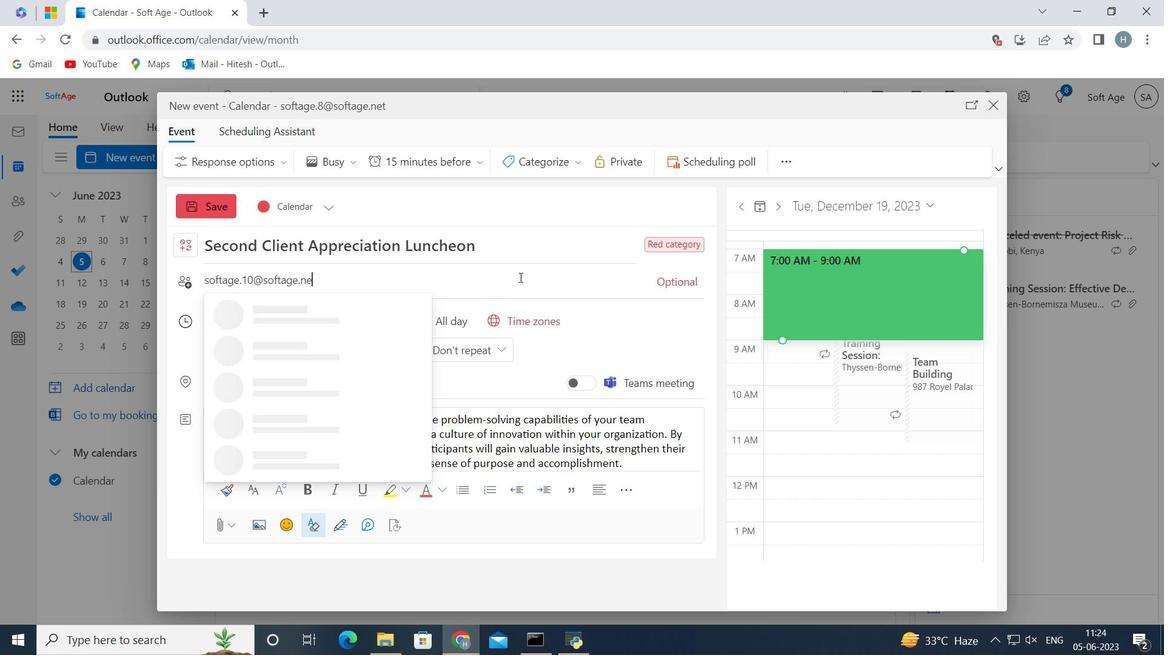 
Action: Mouse moved to (342, 319)
Screenshot: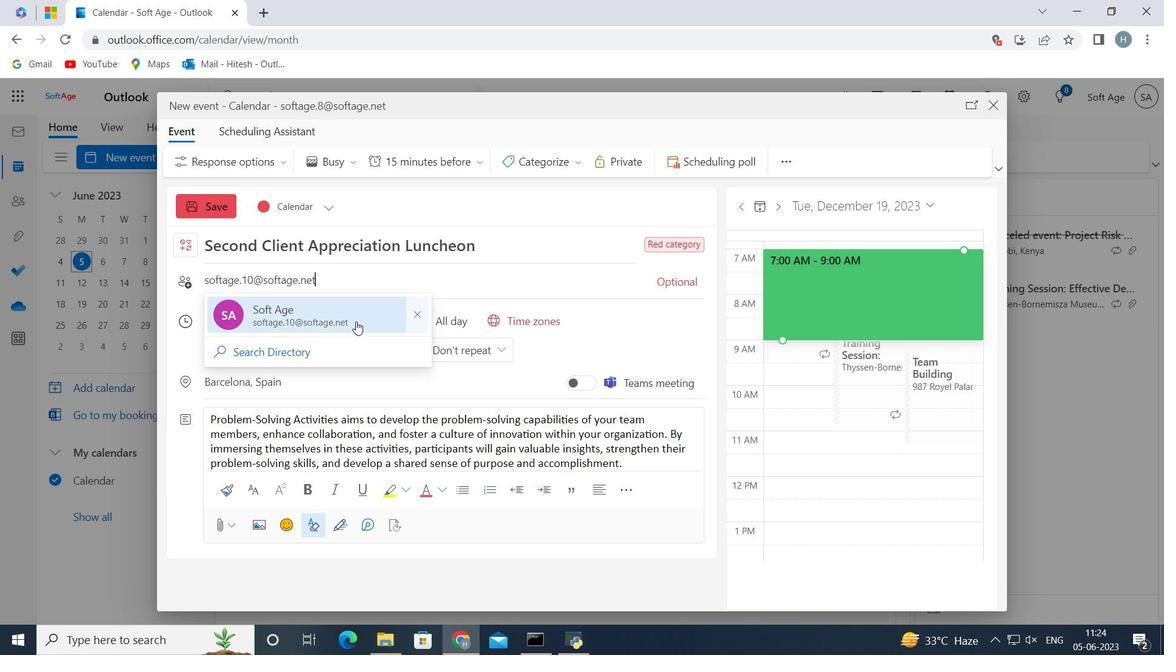 
Action: Mouse pressed left at (342, 319)
Screenshot: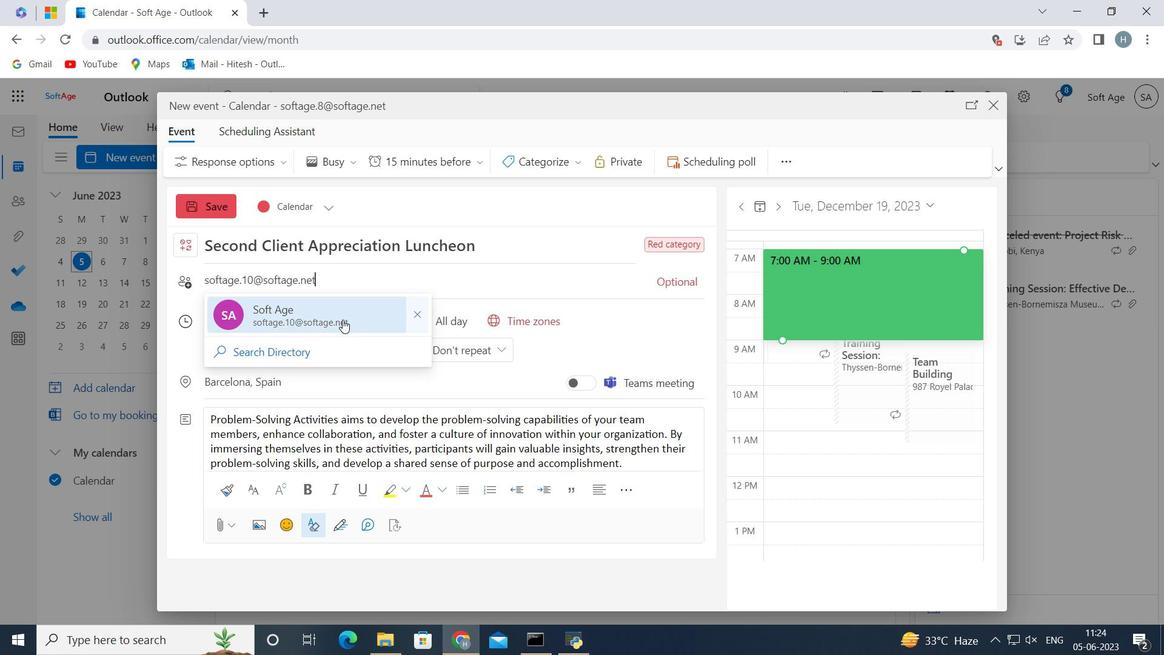 
Action: Key pressed softage.6<Key.shift>@softage.net
Screenshot: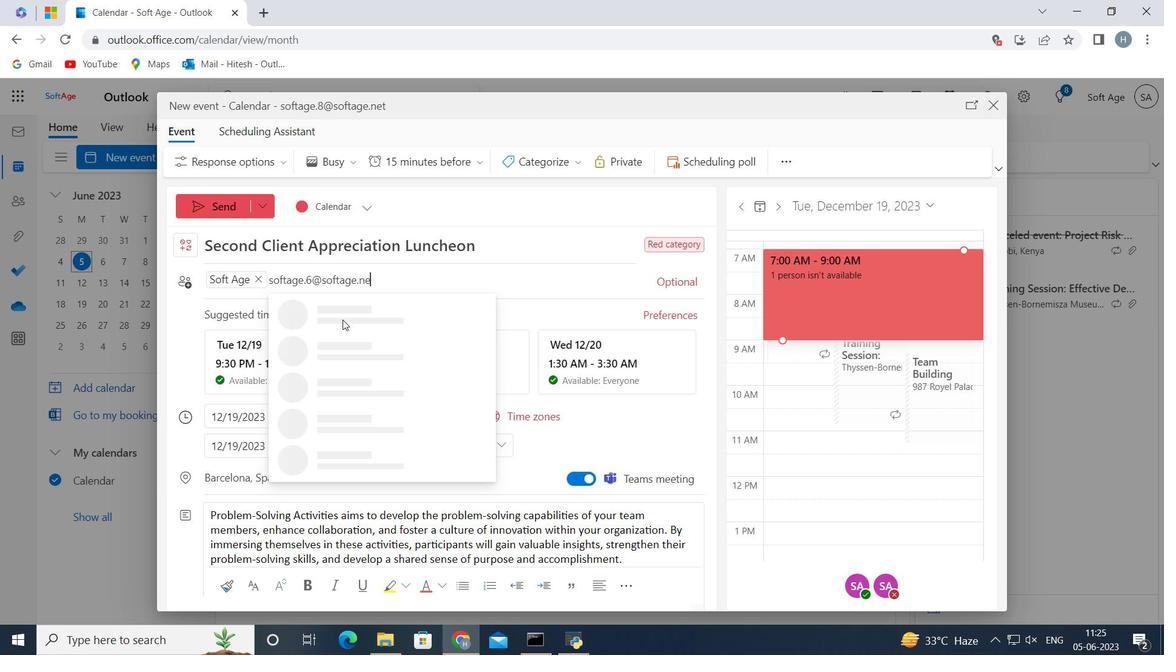 
Action: Mouse moved to (352, 303)
Screenshot: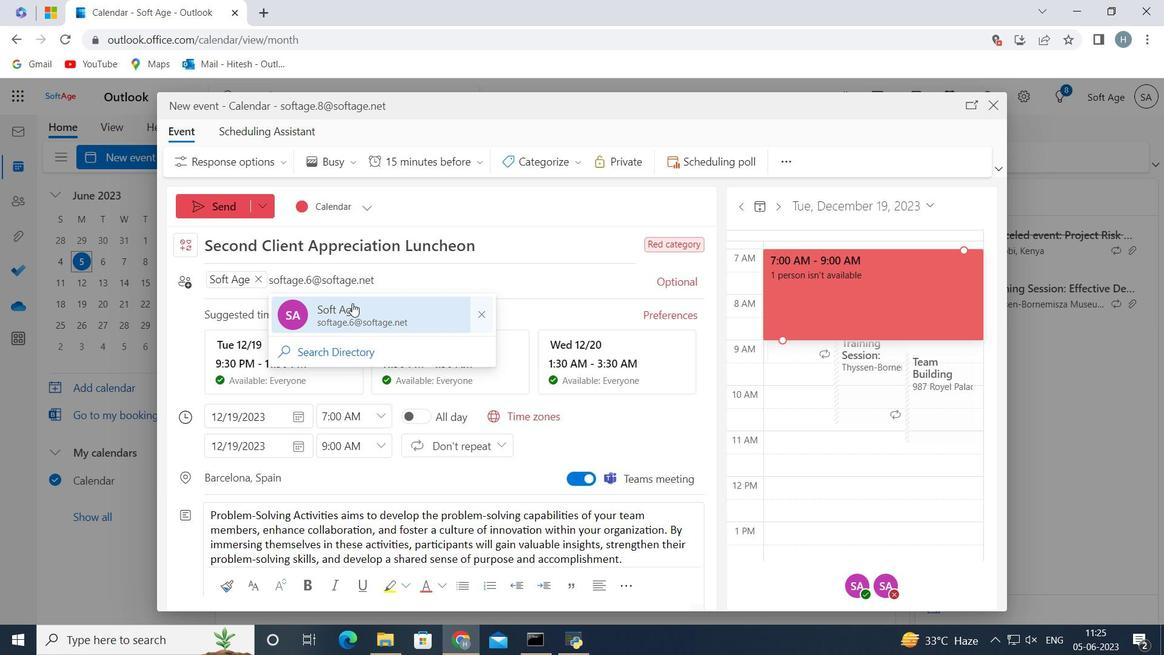 
Action: Mouse pressed left at (352, 303)
Screenshot: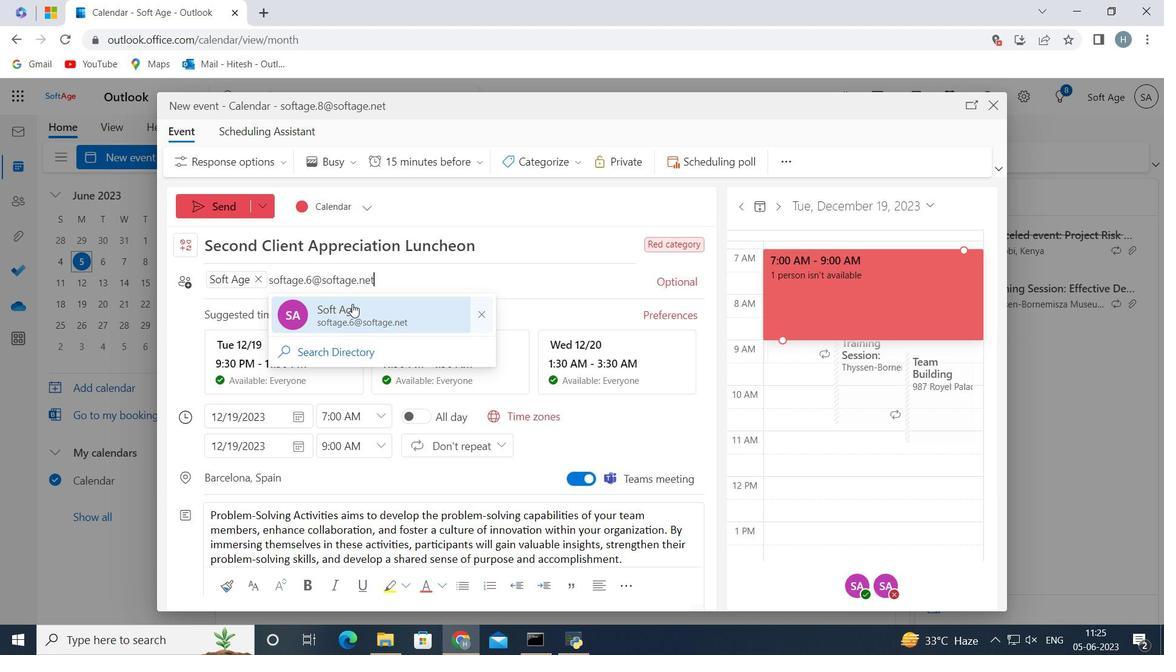 
Action: Mouse moved to (481, 165)
Screenshot: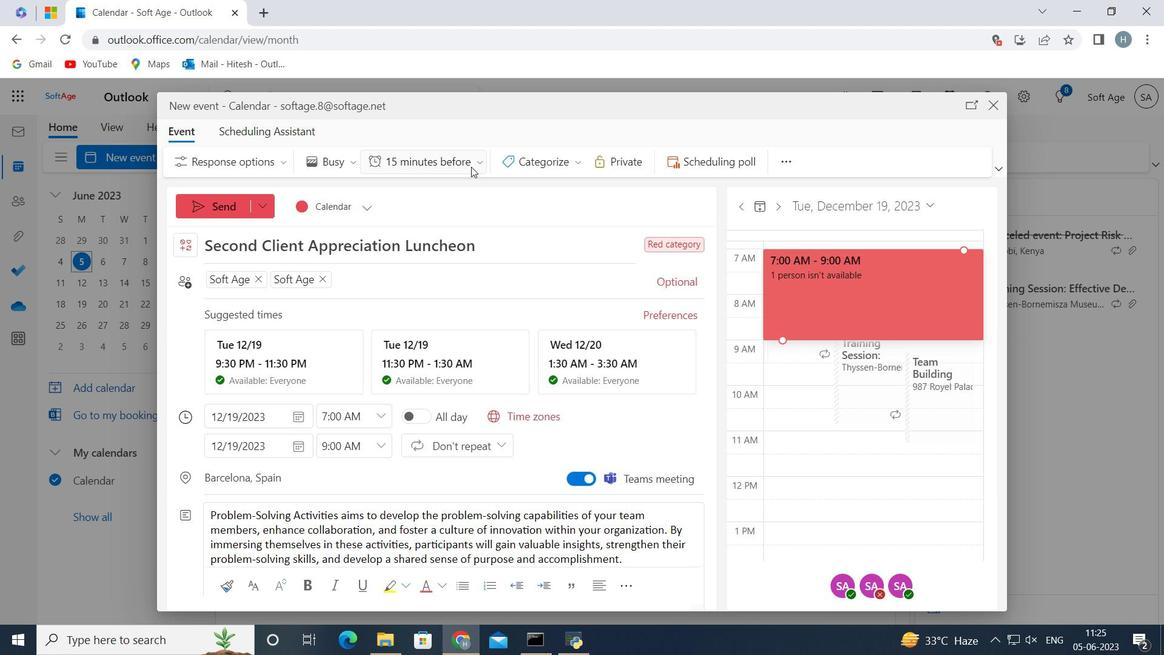
Action: Mouse pressed left at (481, 165)
Screenshot: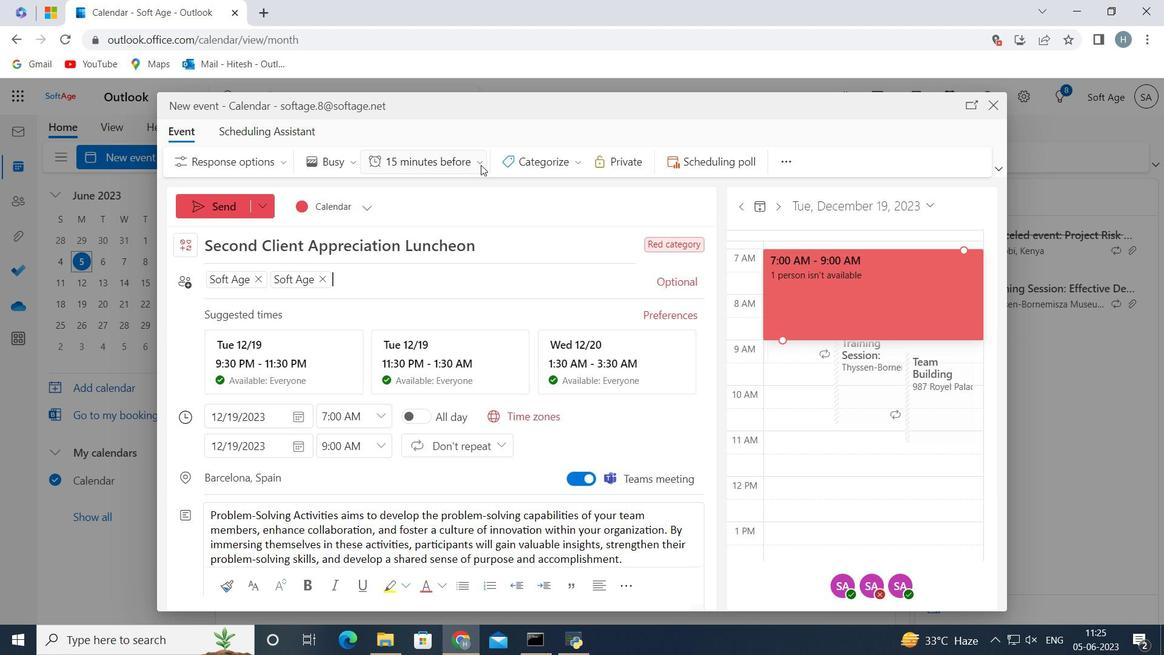 
Action: Mouse moved to (450, 303)
Screenshot: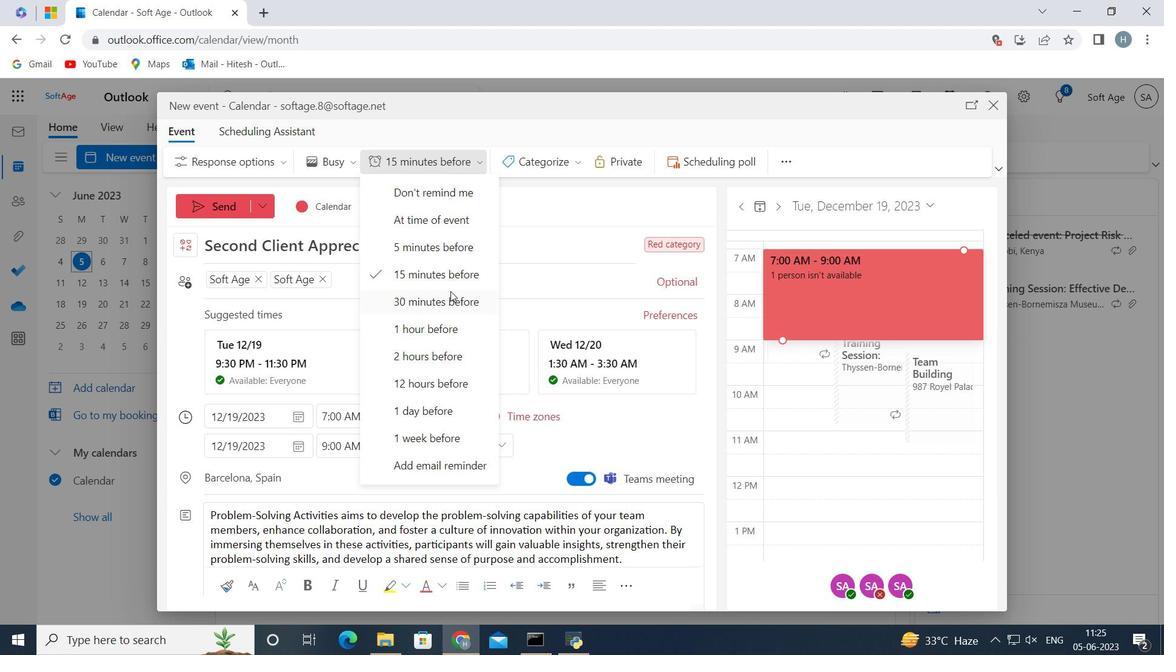 
Action: Mouse pressed left at (450, 303)
Screenshot: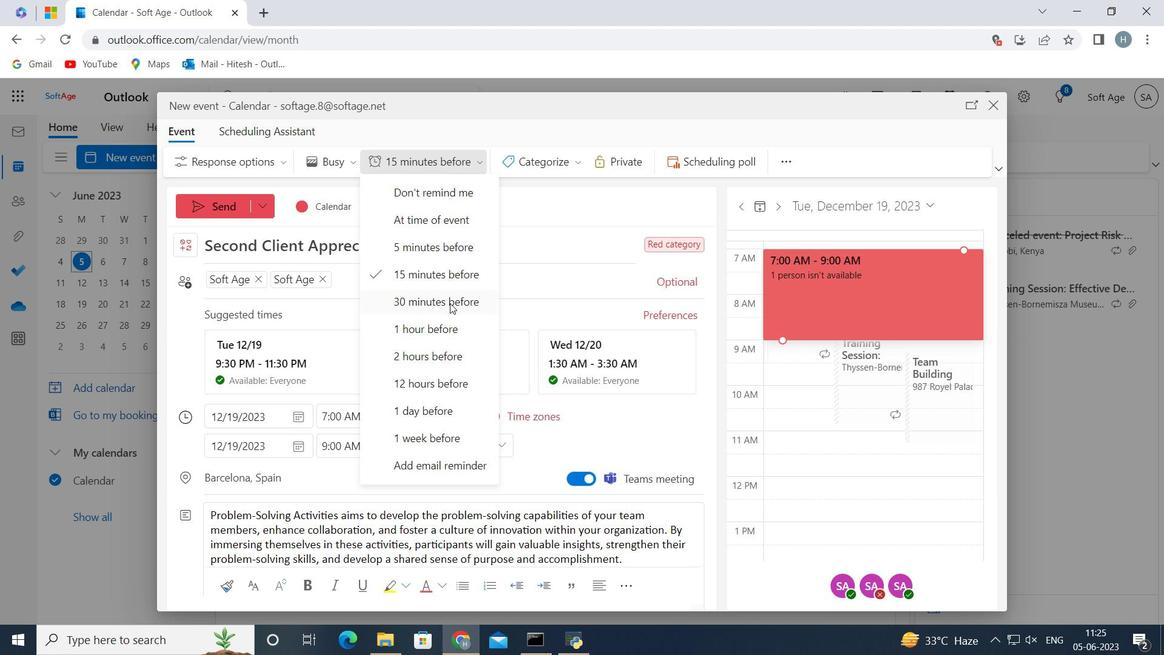 
Action: Mouse moved to (234, 203)
Screenshot: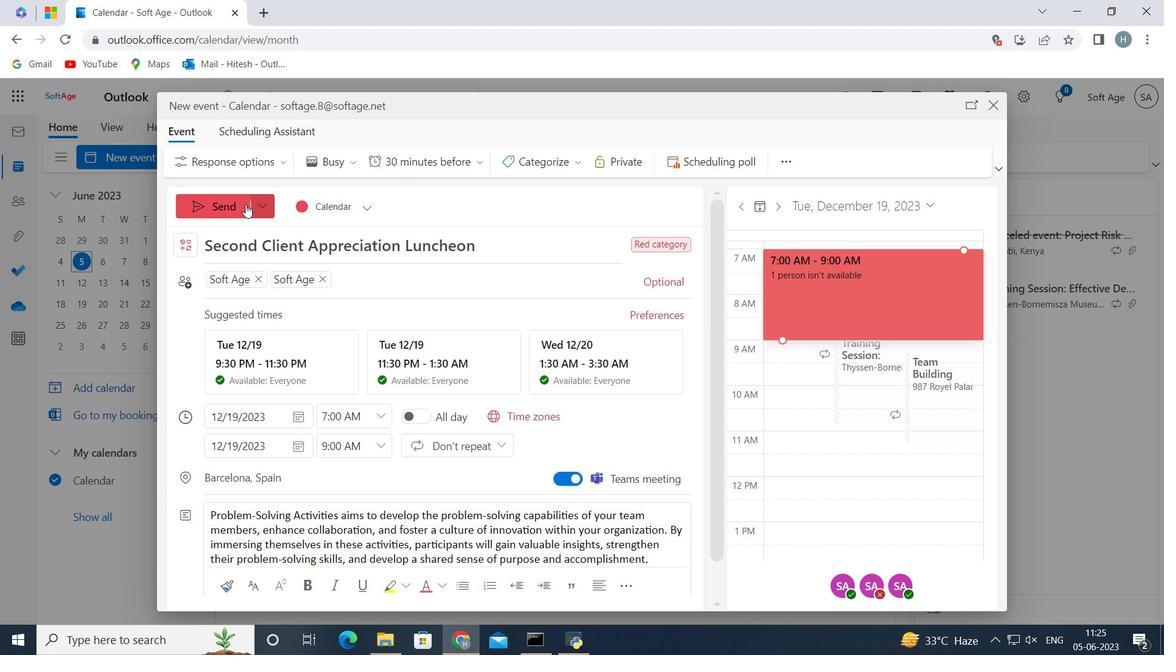 
Action: Mouse pressed left at (234, 203)
Screenshot: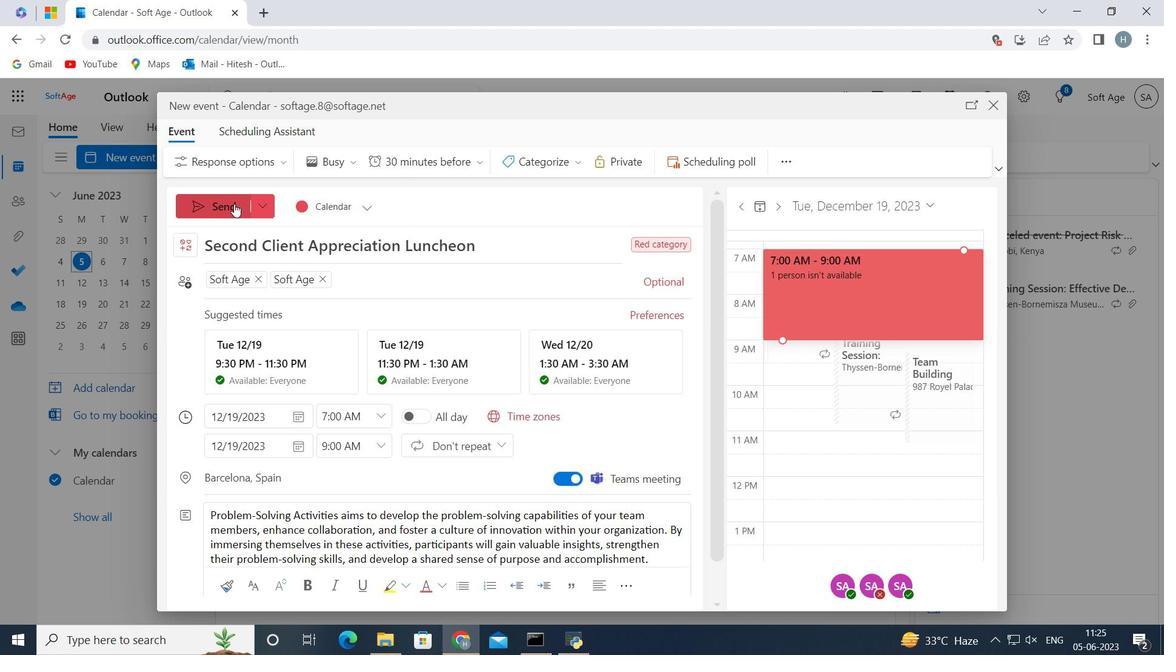 
Action: Mouse moved to (525, 215)
Screenshot: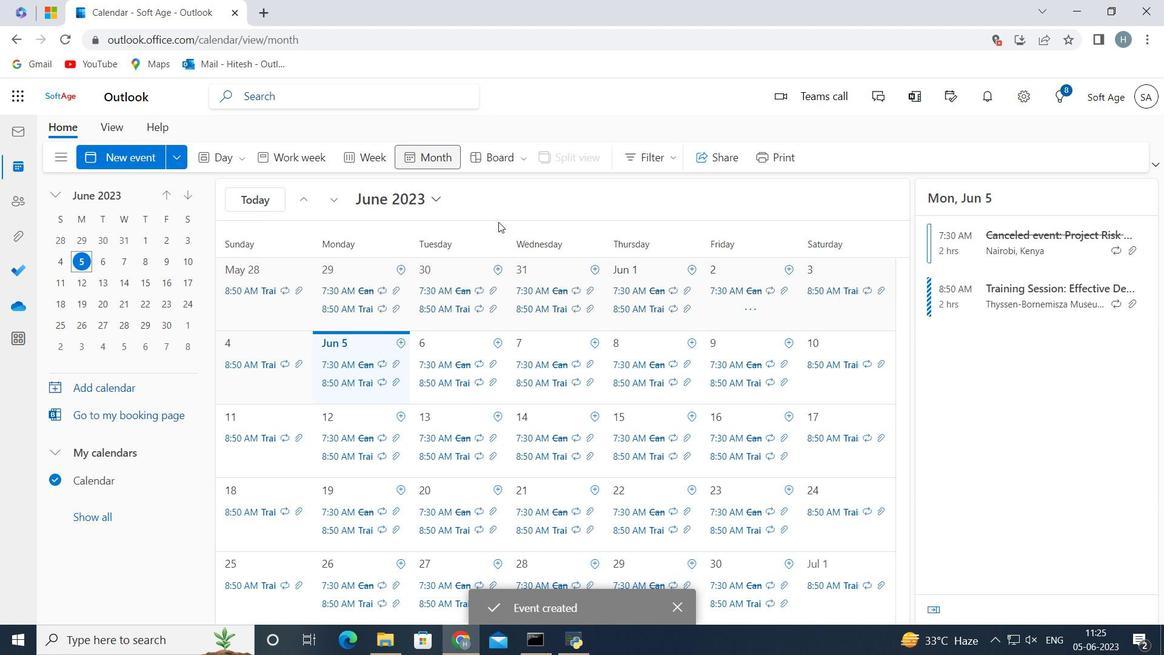 
